 Task: Open Card New Hire Orientation in Board Content Marketing Infographic Strategy and Execution to Workspace Credit Analysis and add a team member Softage.1@softage.net, a label Green, a checklist Training and Development, an attachment from your computer, a color Green and finally, add a card description 'Plan and execute company team-building retreat with a focus on personal growth and development' and a comment 'This task requires us to be proactive in identifying potential opportunities for improvement and growth.'. Add a start date 'Jan 09, 1900' with a due date 'Jan 16, 1900'
Action: Mouse moved to (133, 56)
Screenshot: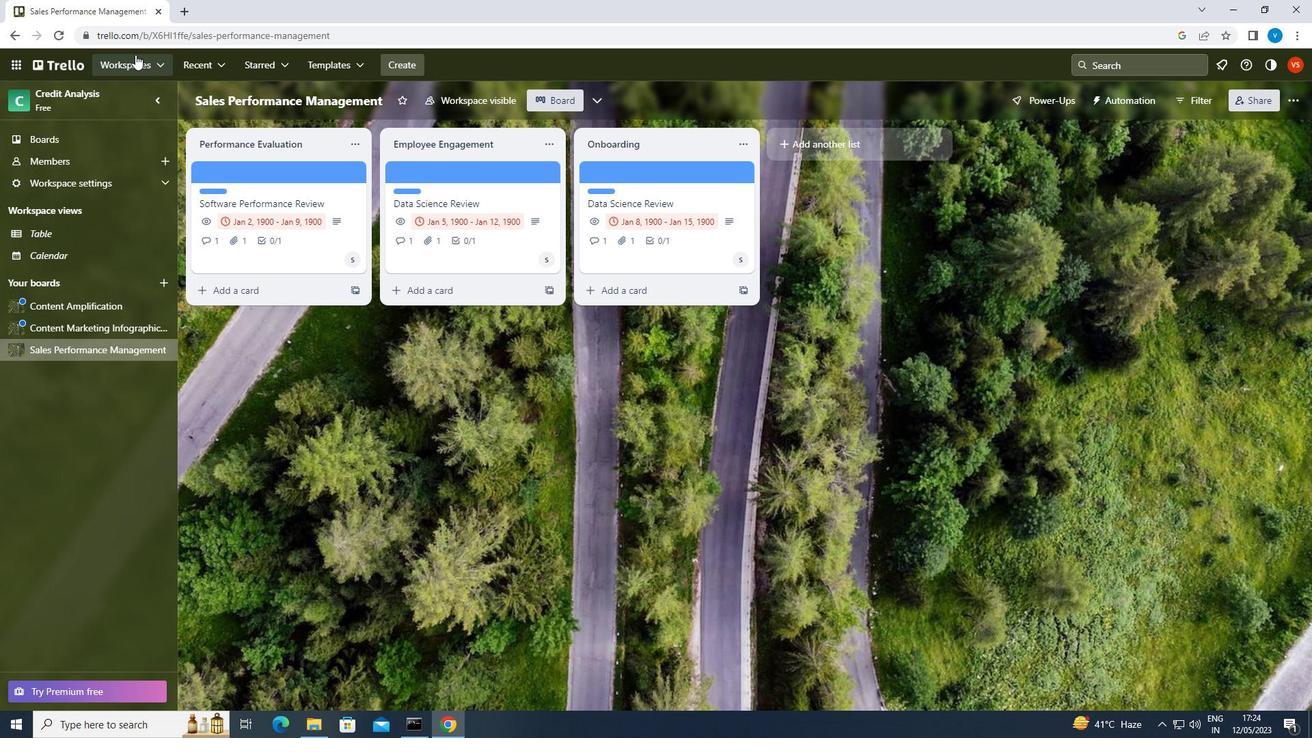 
Action: Mouse pressed left at (133, 56)
Screenshot: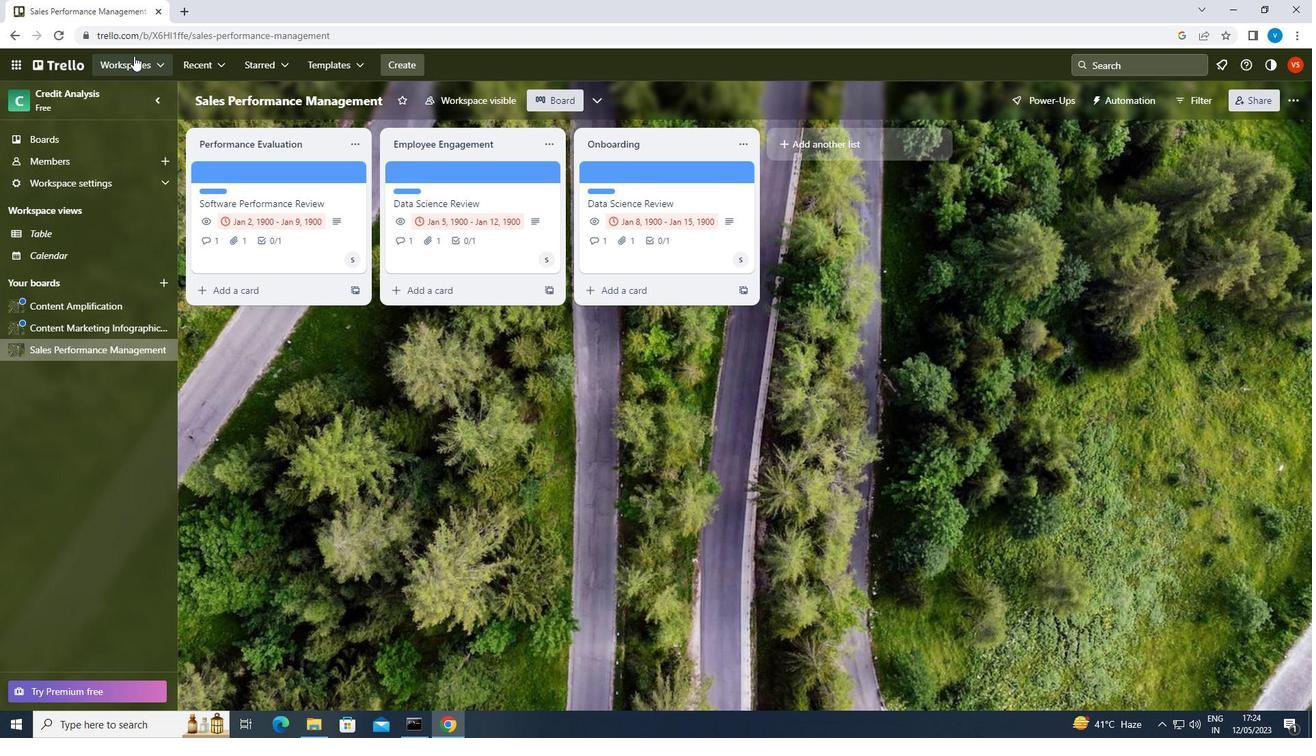 
Action: Mouse moved to (151, 432)
Screenshot: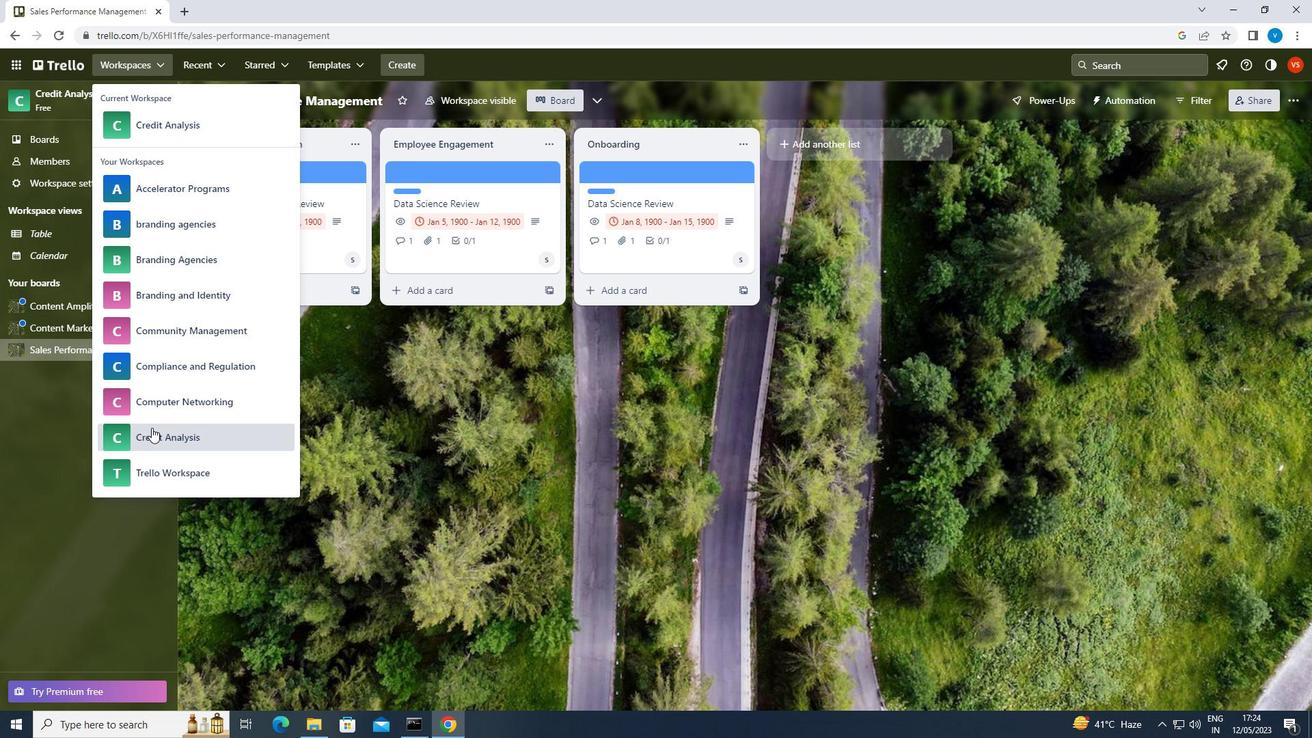 
Action: Mouse pressed left at (151, 432)
Screenshot: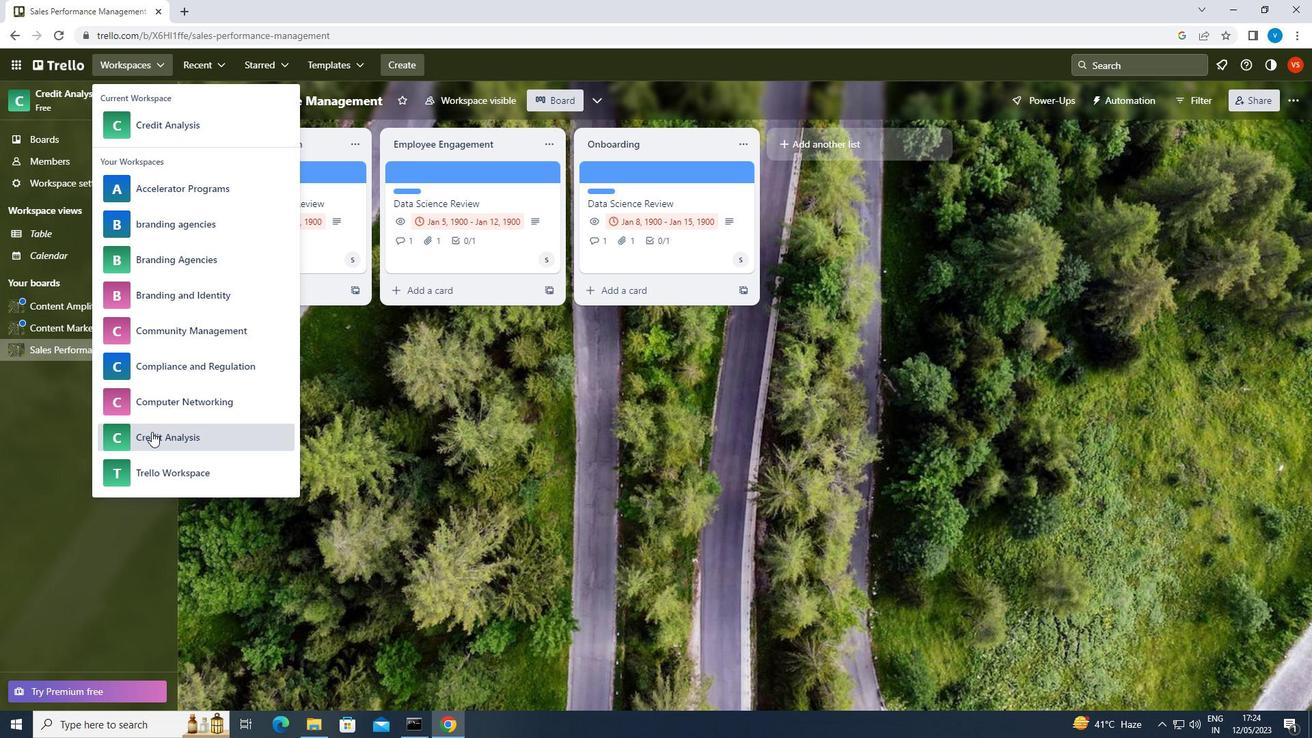 
Action: Mouse moved to (989, 554)
Screenshot: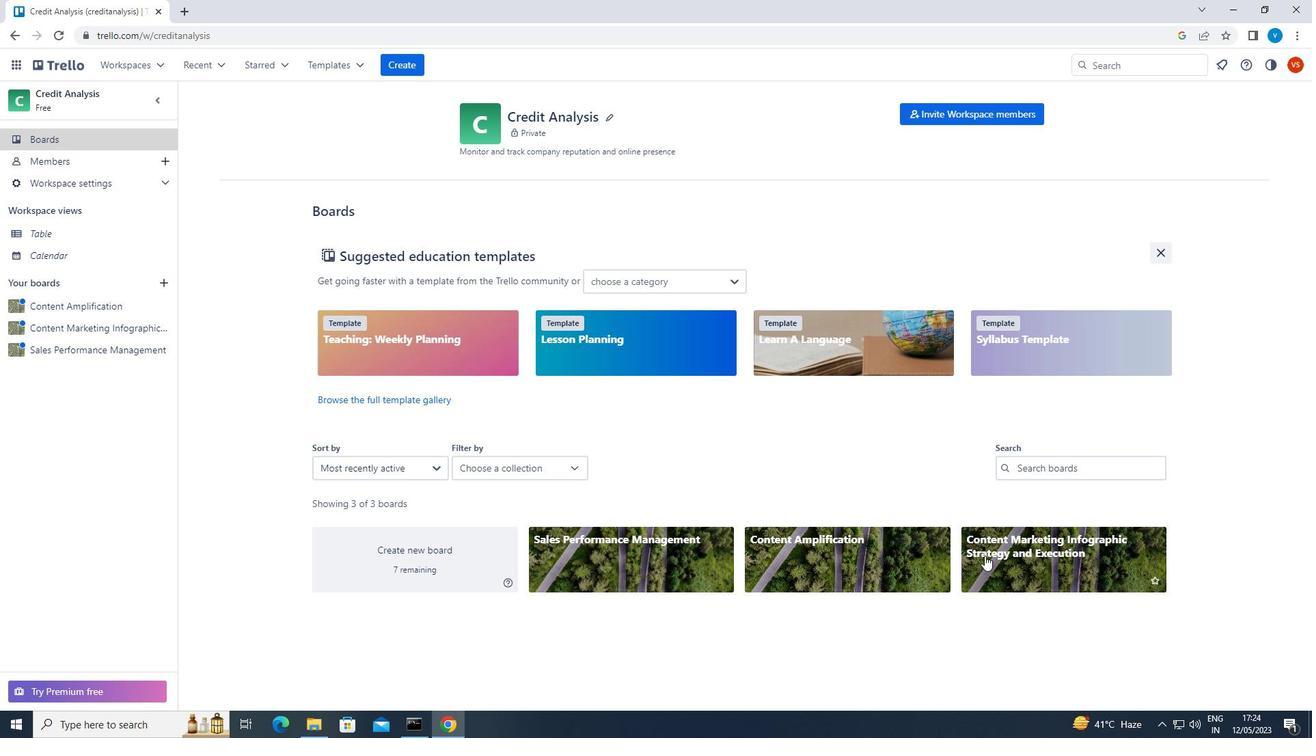 
Action: Mouse pressed left at (989, 554)
Screenshot: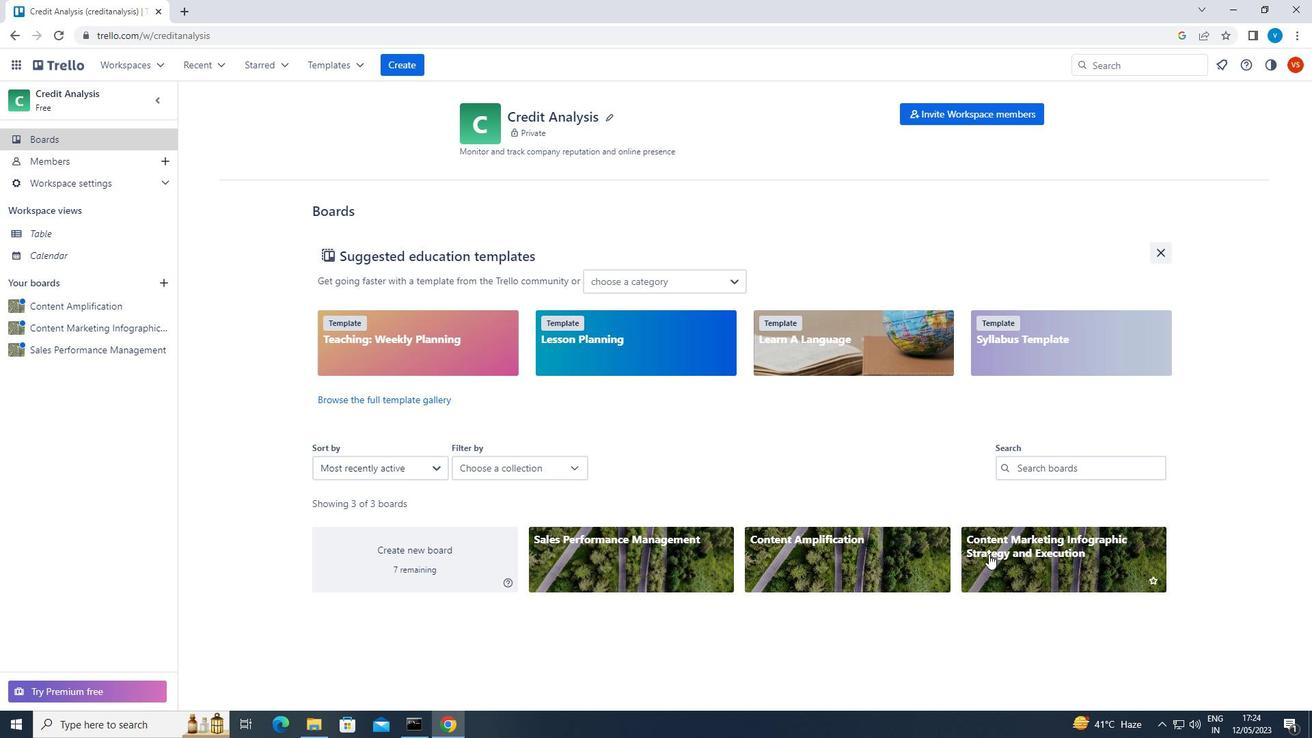 
Action: Mouse moved to (680, 173)
Screenshot: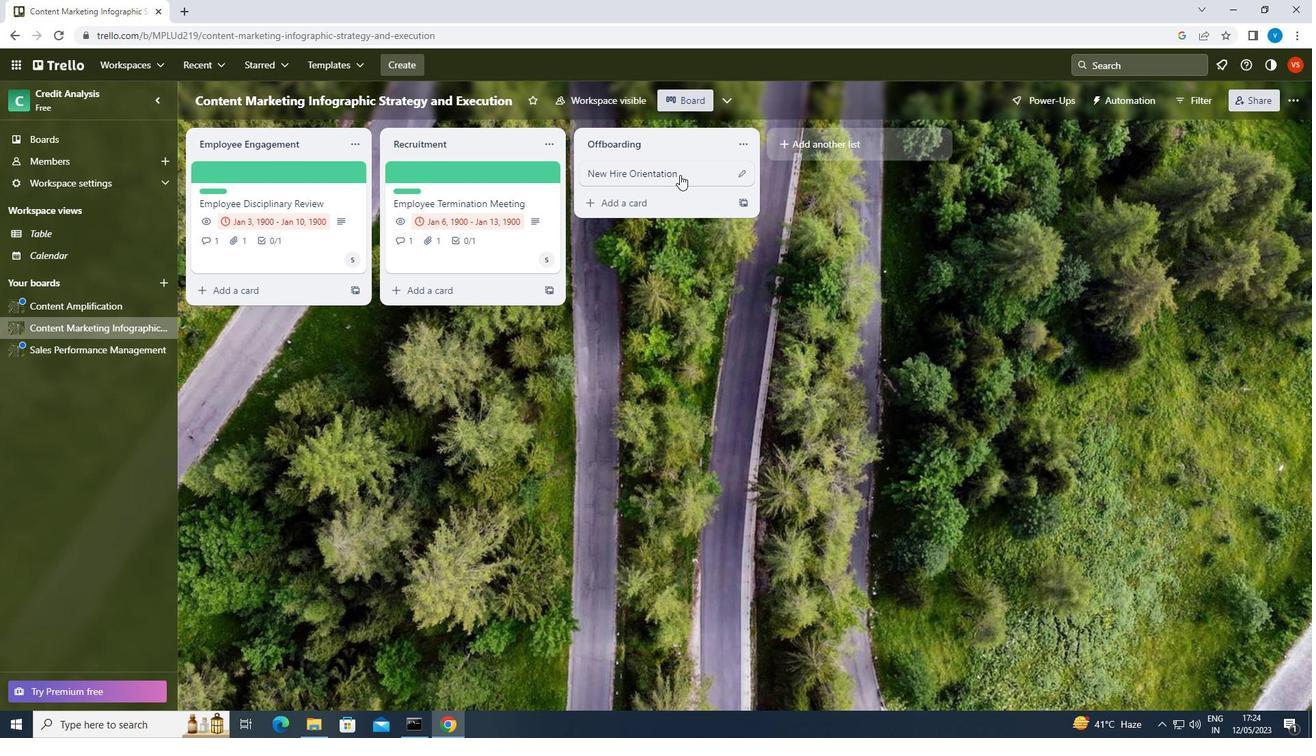 
Action: Mouse pressed left at (680, 173)
Screenshot: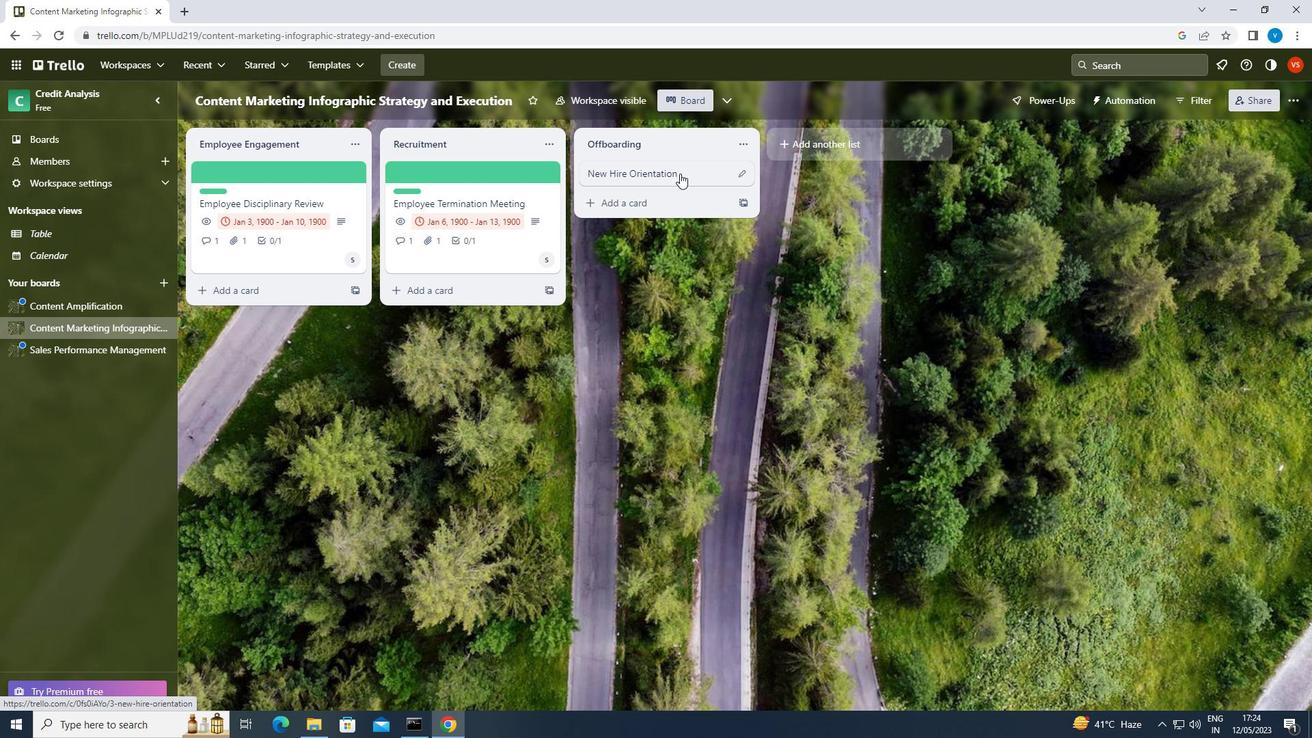 
Action: Mouse moved to (842, 213)
Screenshot: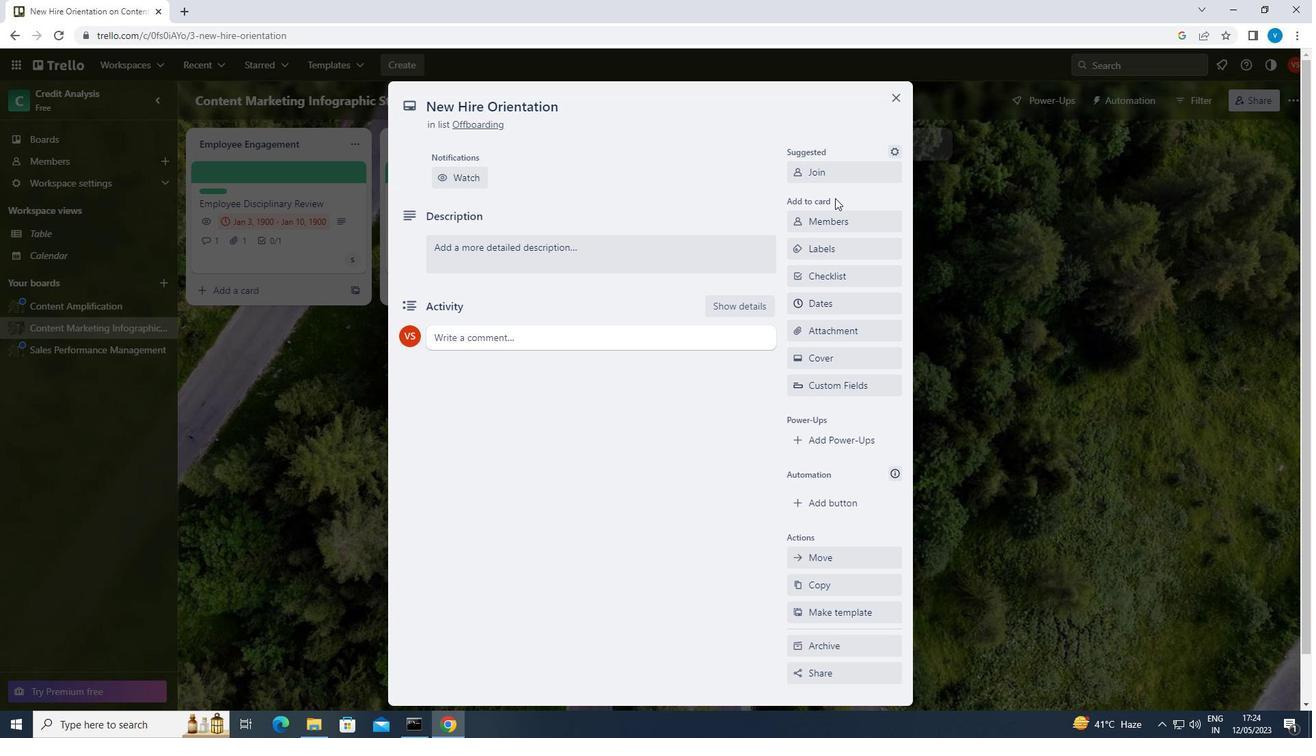 
Action: Mouse pressed left at (842, 213)
Screenshot: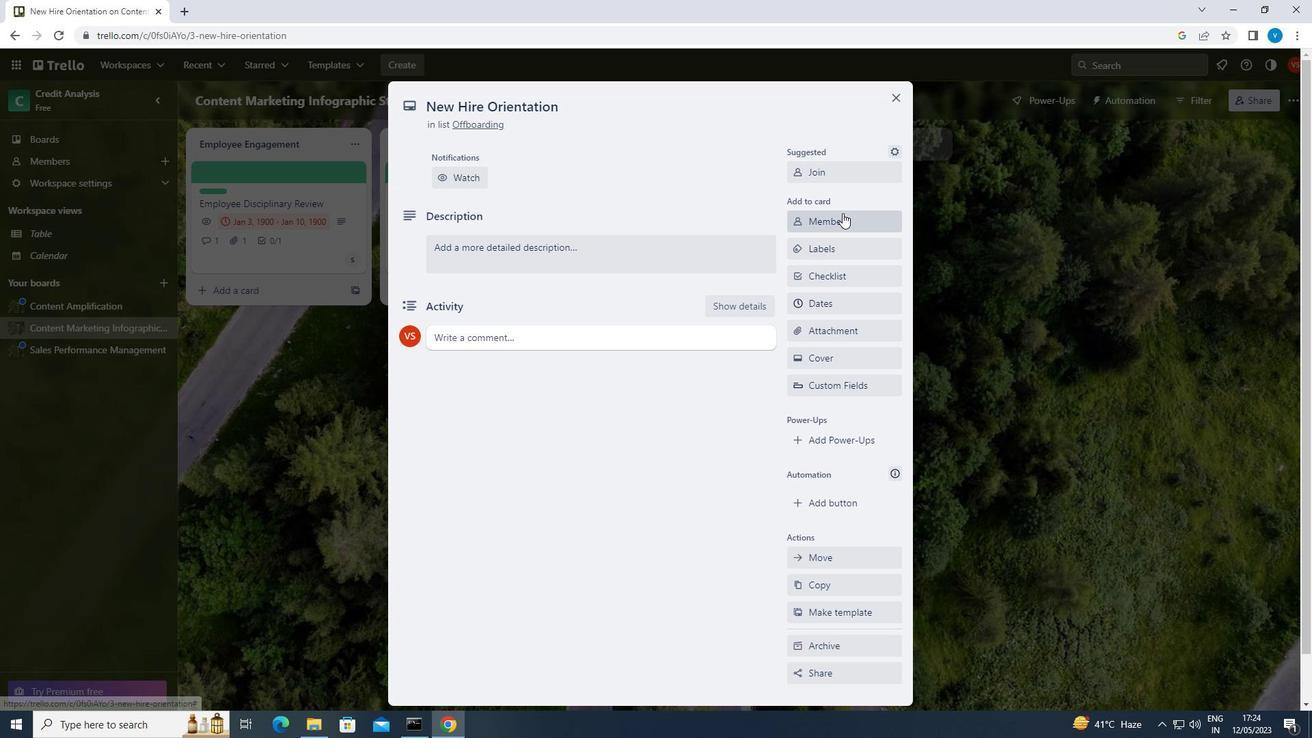 
Action: Mouse moved to (835, 269)
Screenshot: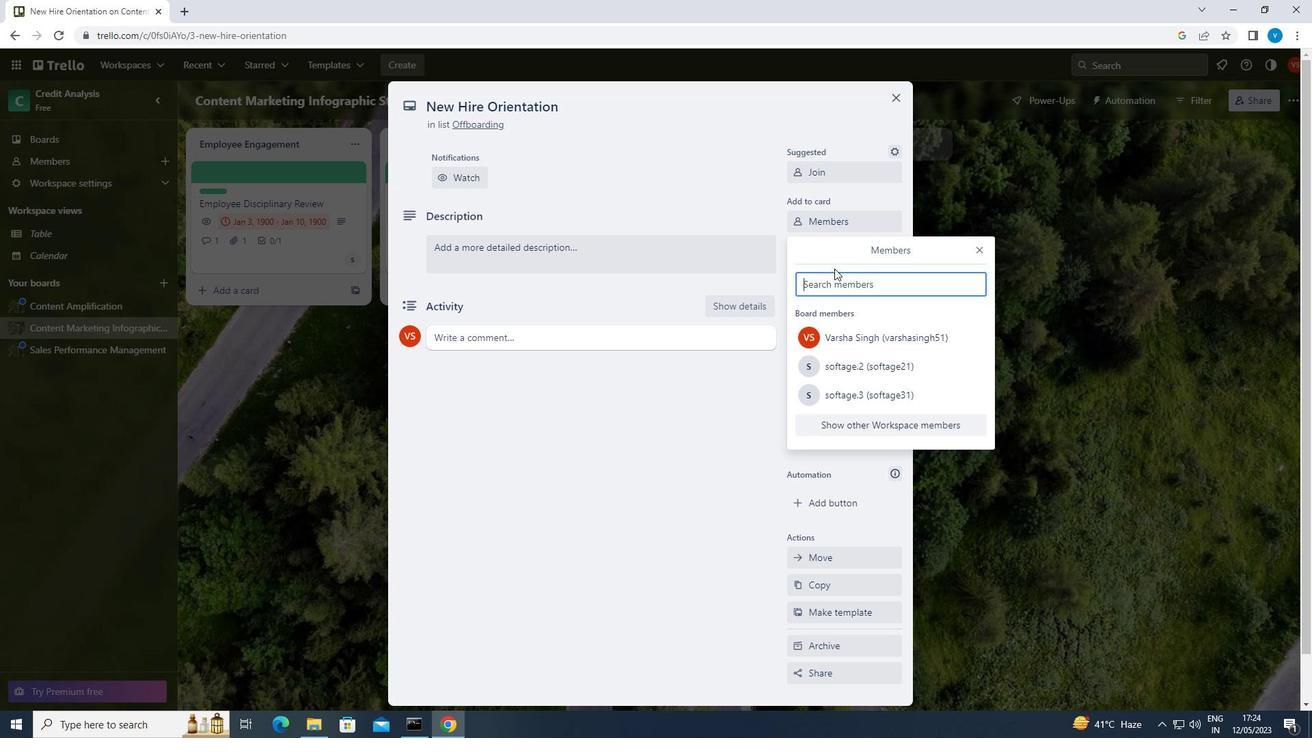 
Action: Key pressed <Key.shift>SOFTAGE.1<Key.shift>@SOFTAGE.NET
Screenshot: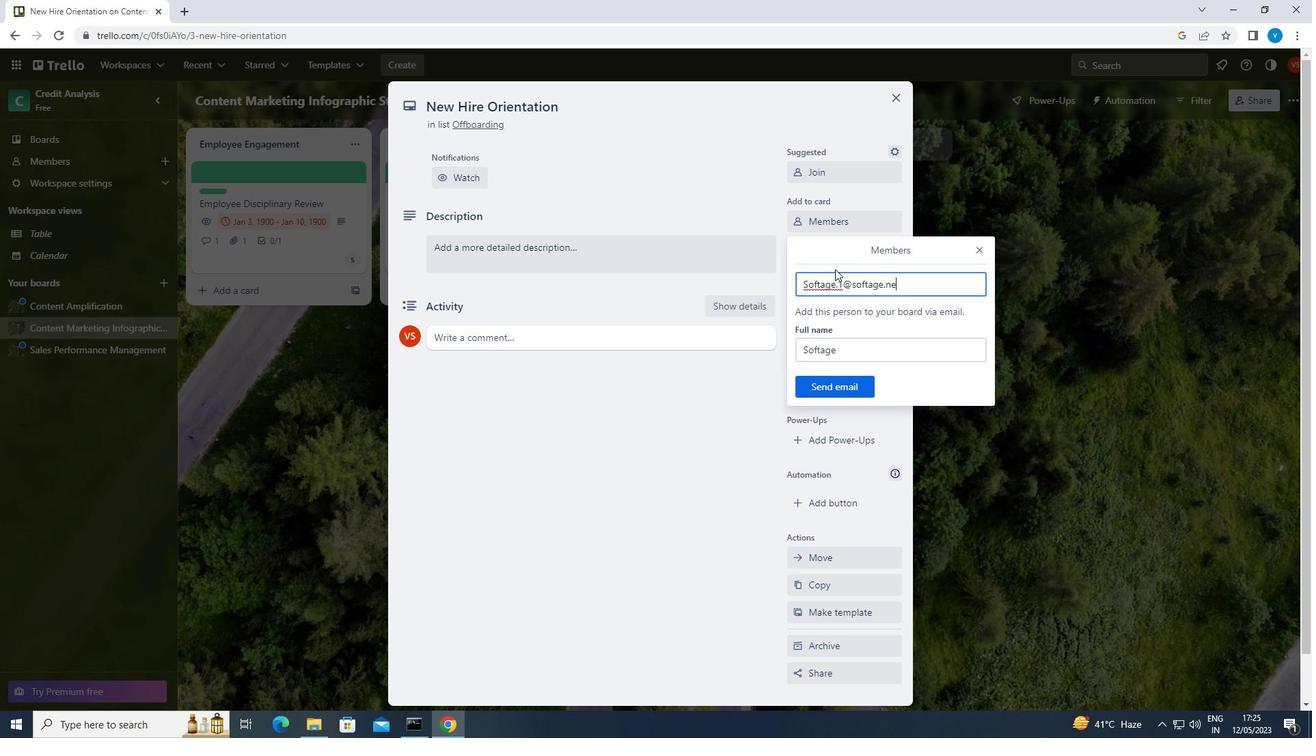 
Action: Mouse moved to (848, 384)
Screenshot: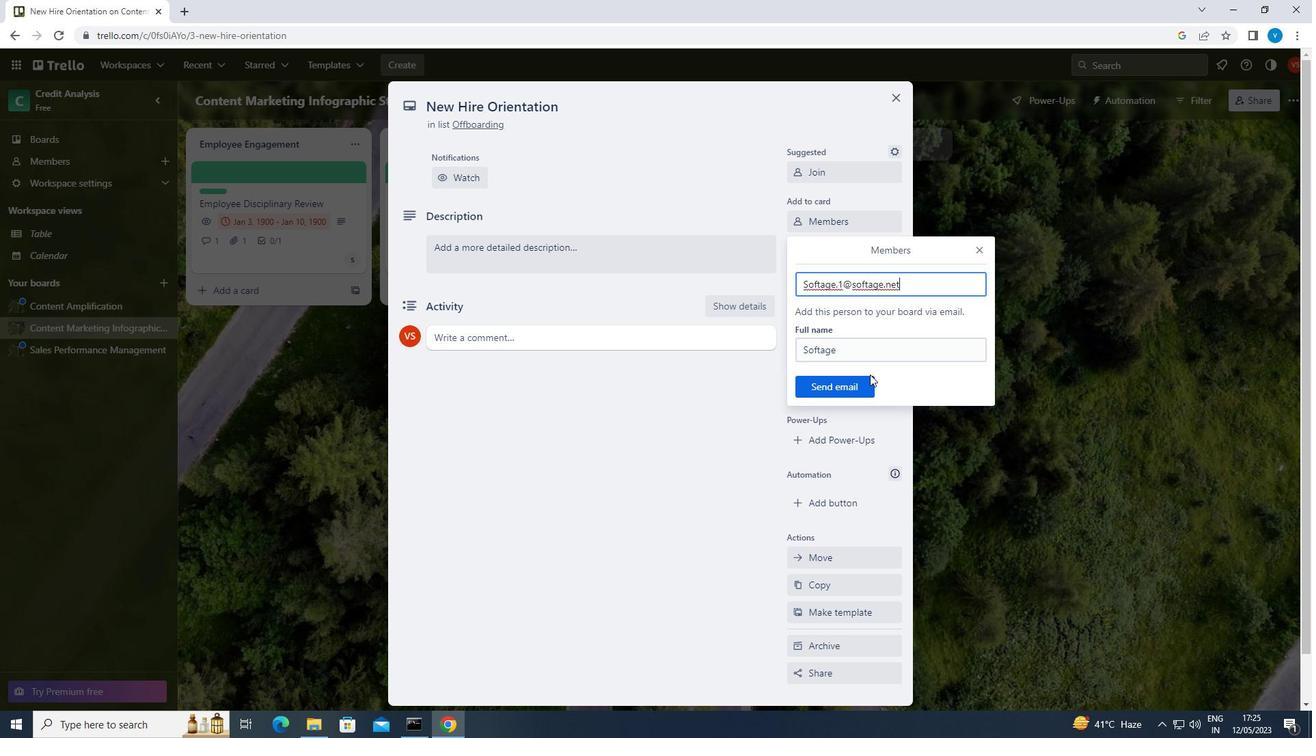 
Action: Mouse pressed left at (848, 384)
Screenshot: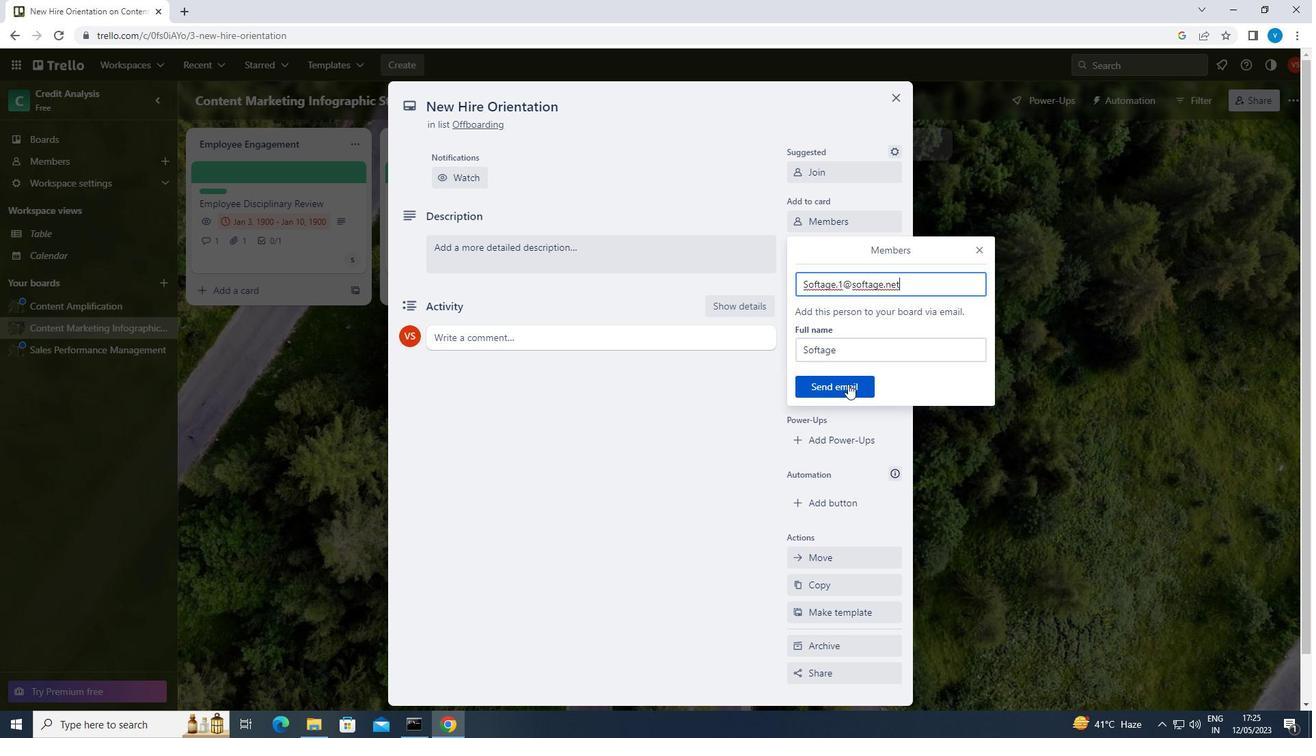 
Action: Mouse moved to (852, 240)
Screenshot: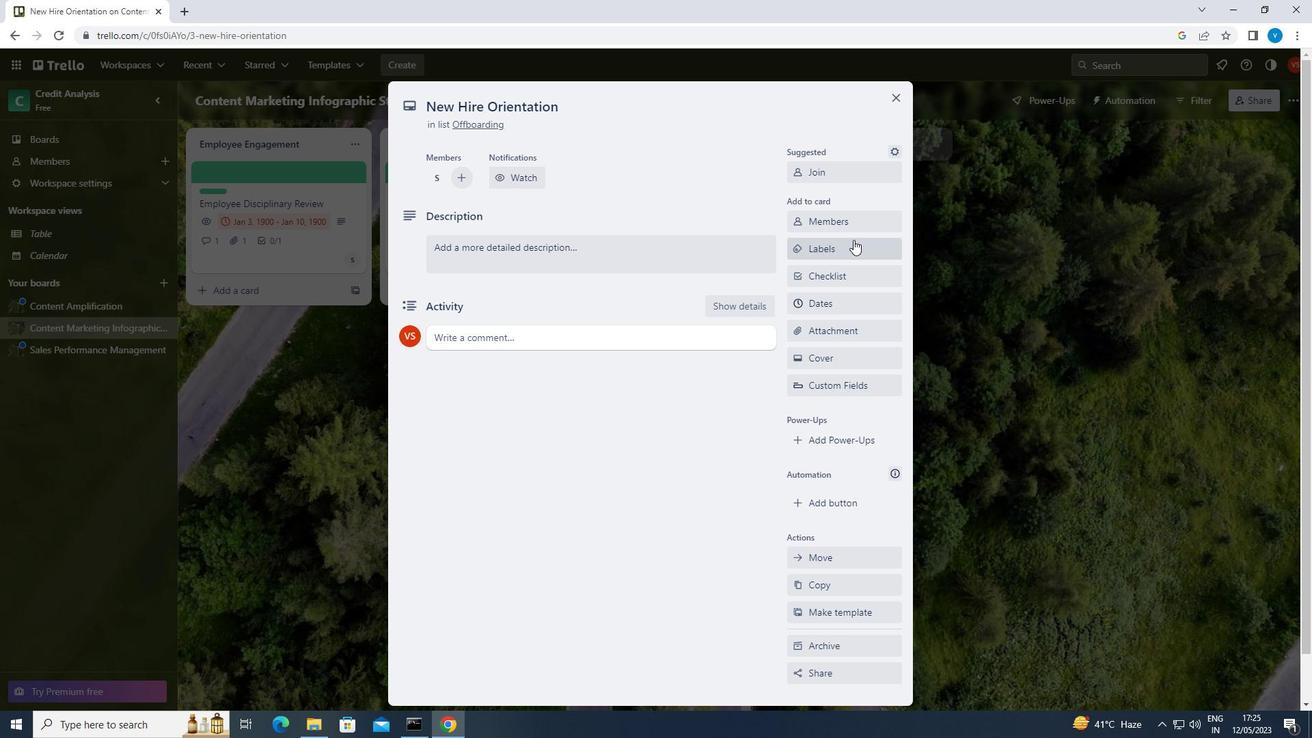 
Action: Mouse pressed left at (852, 240)
Screenshot: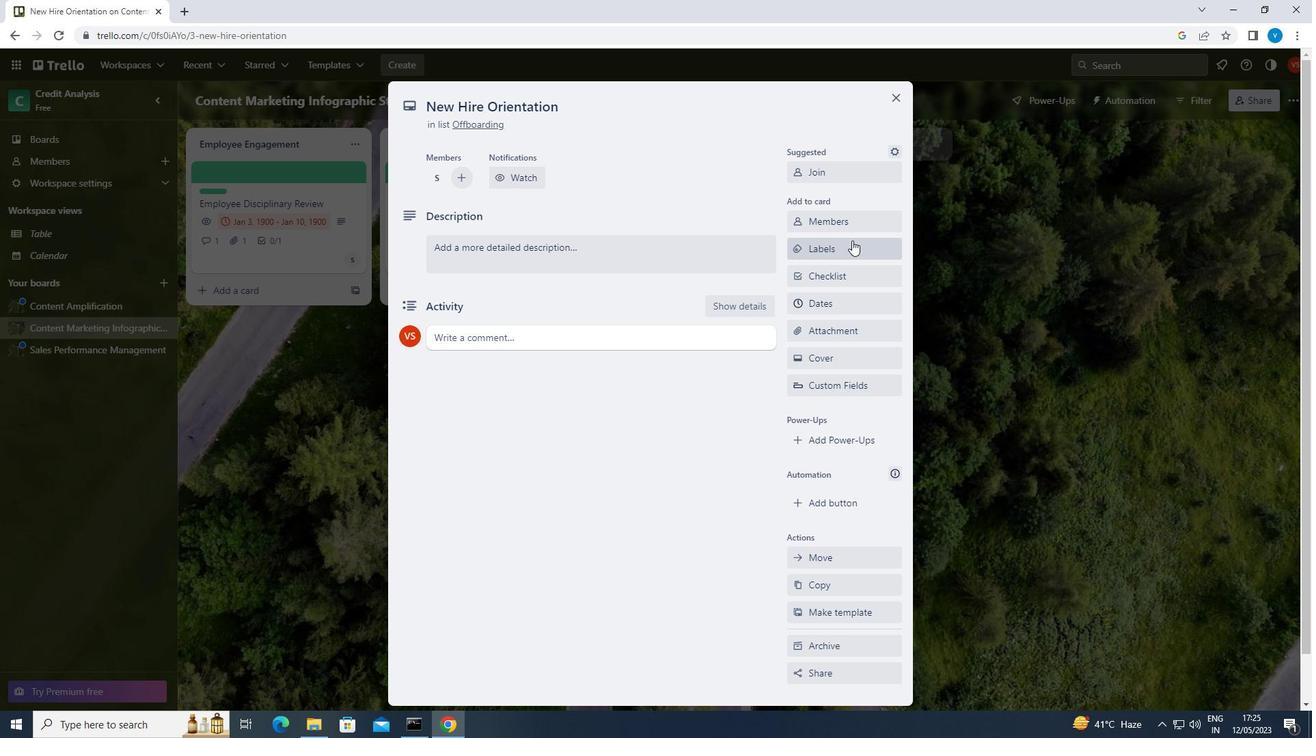 
Action: Mouse moved to (860, 358)
Screenshot: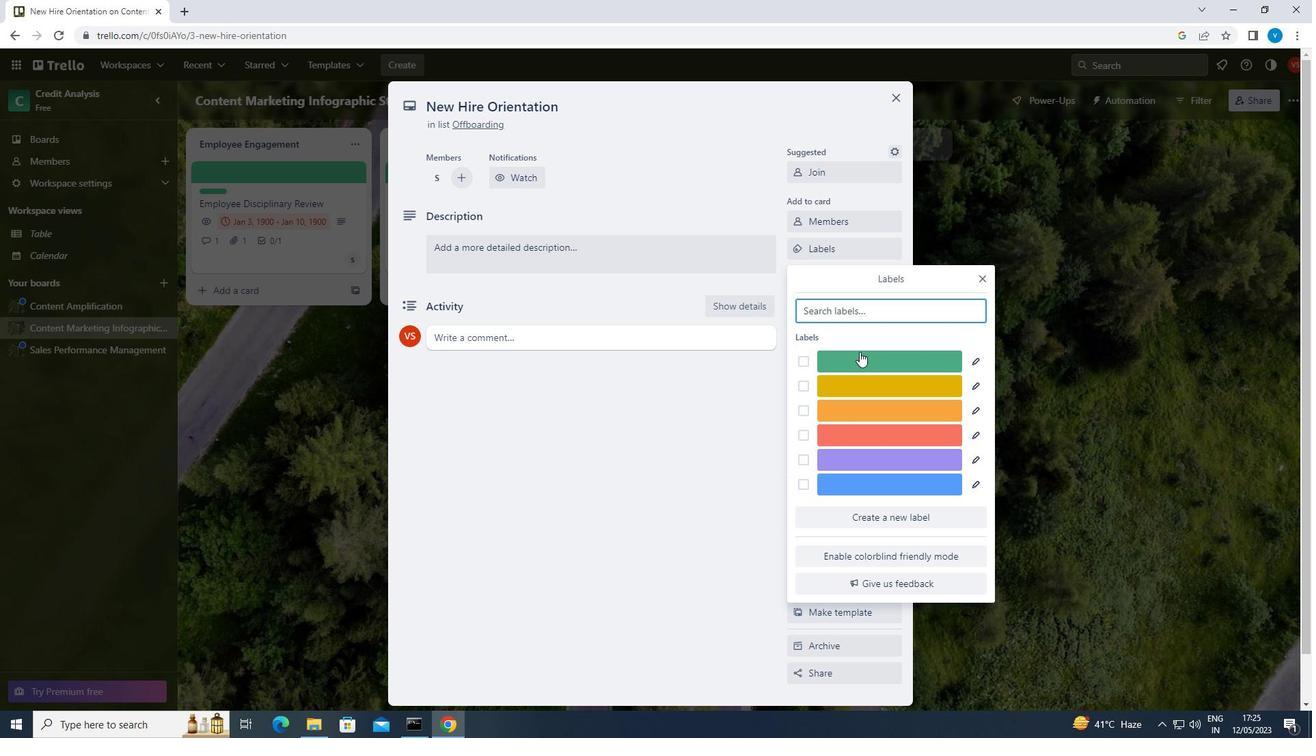 
Action: Mouse pressed left at (860, 358)
Screenshot: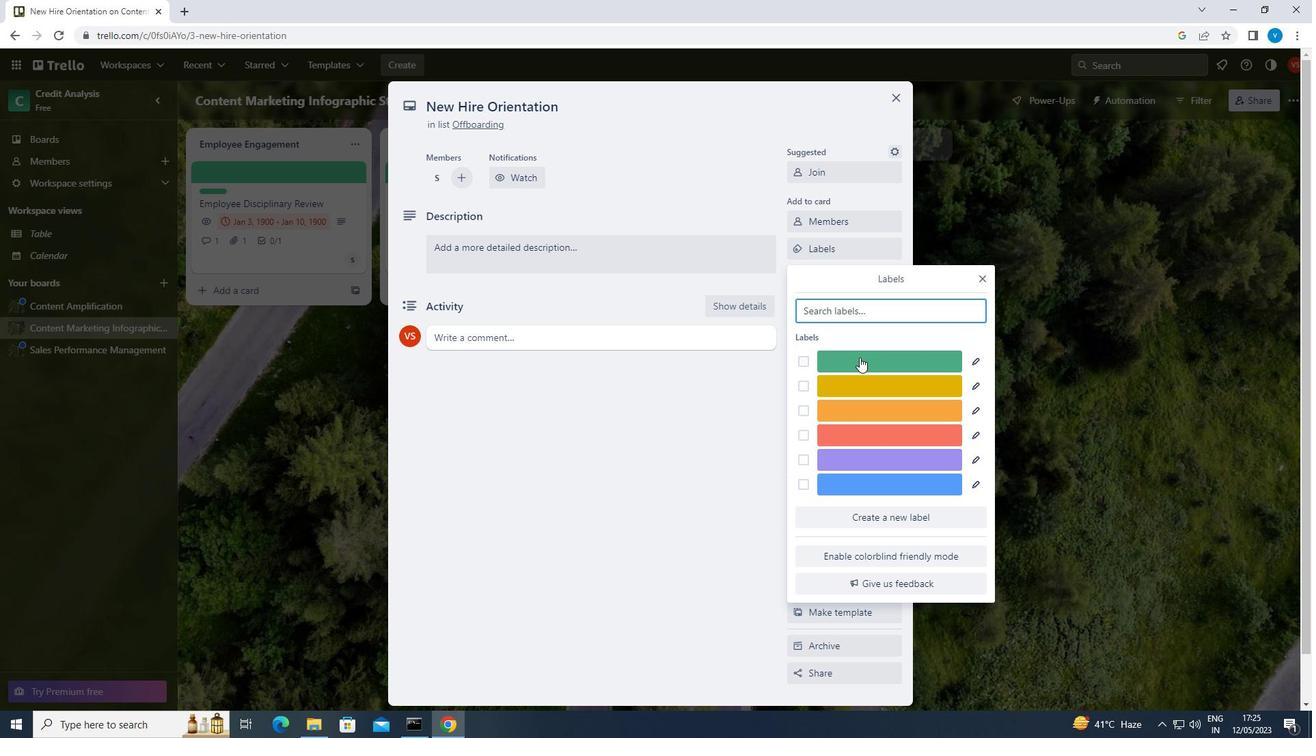 
Action: Mouse moved to (983, 276)
Screenshot: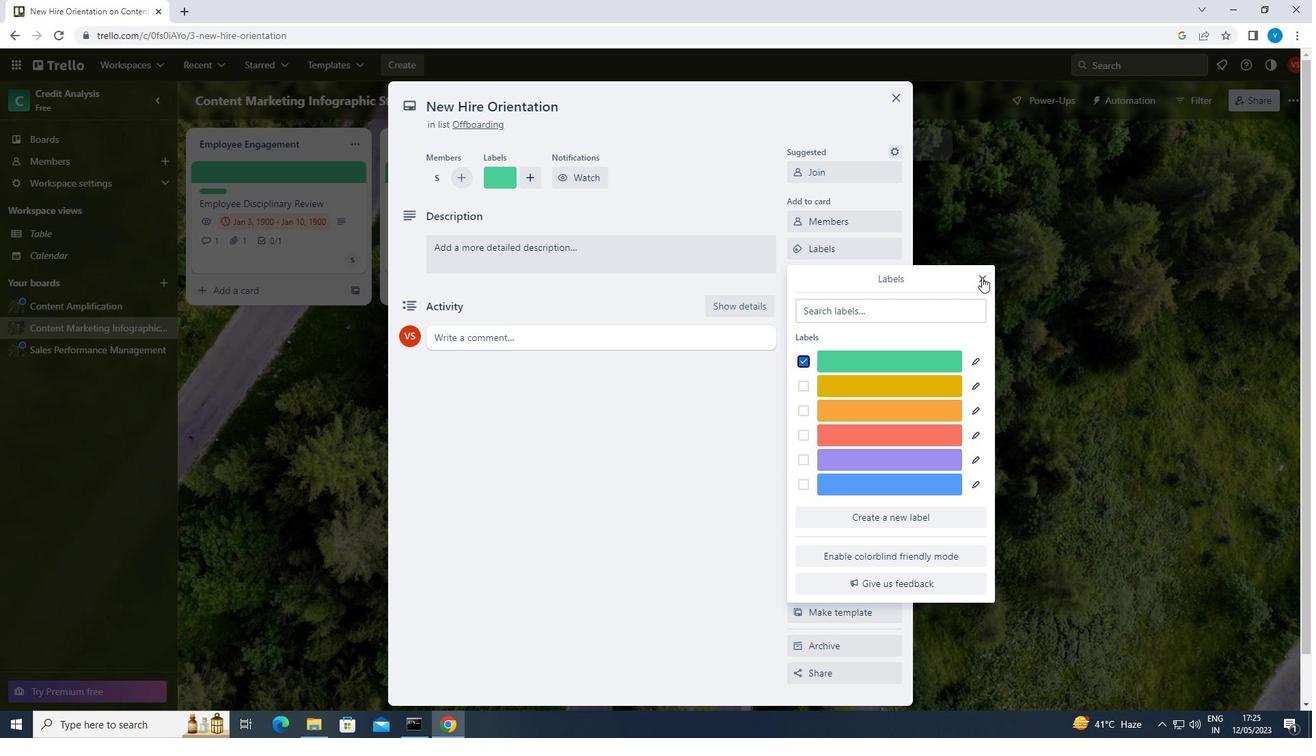 
Action: Mouse pressed left at (983, 276)
Screenshot: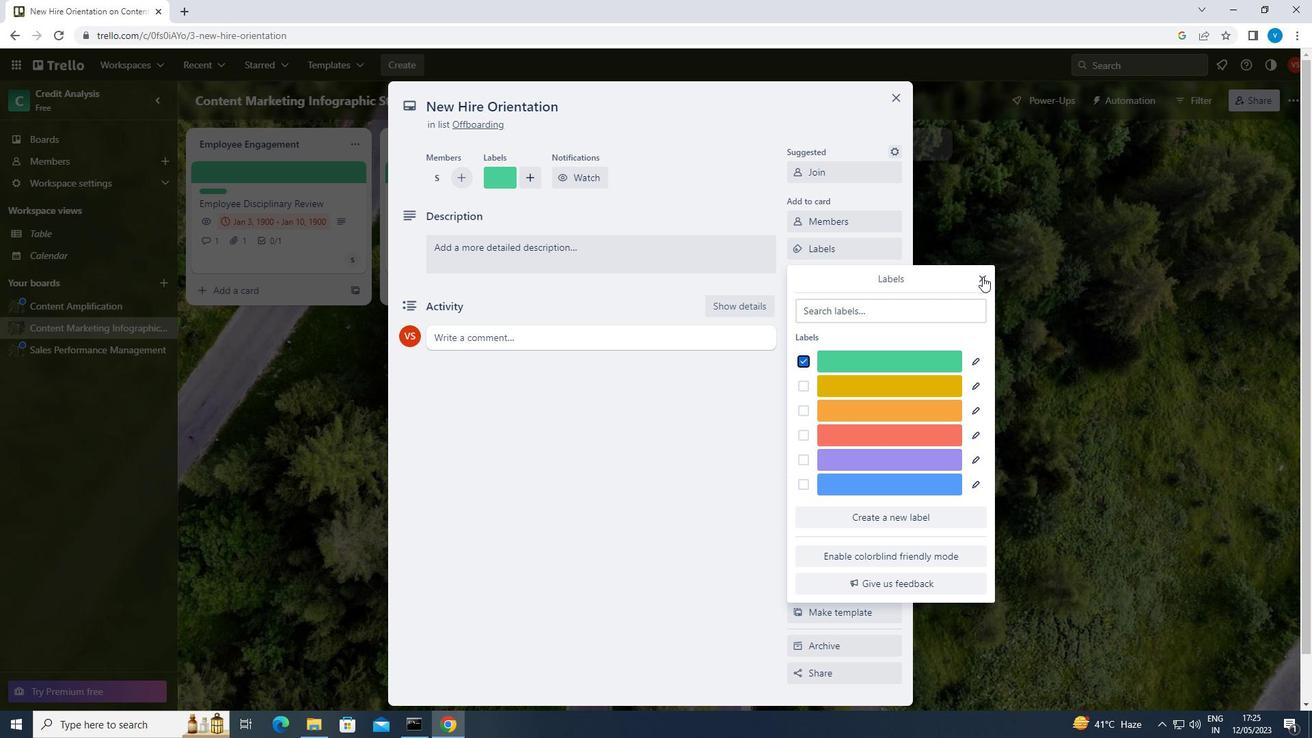 
Action: Mouse moved to (872, 278)
Screenshot: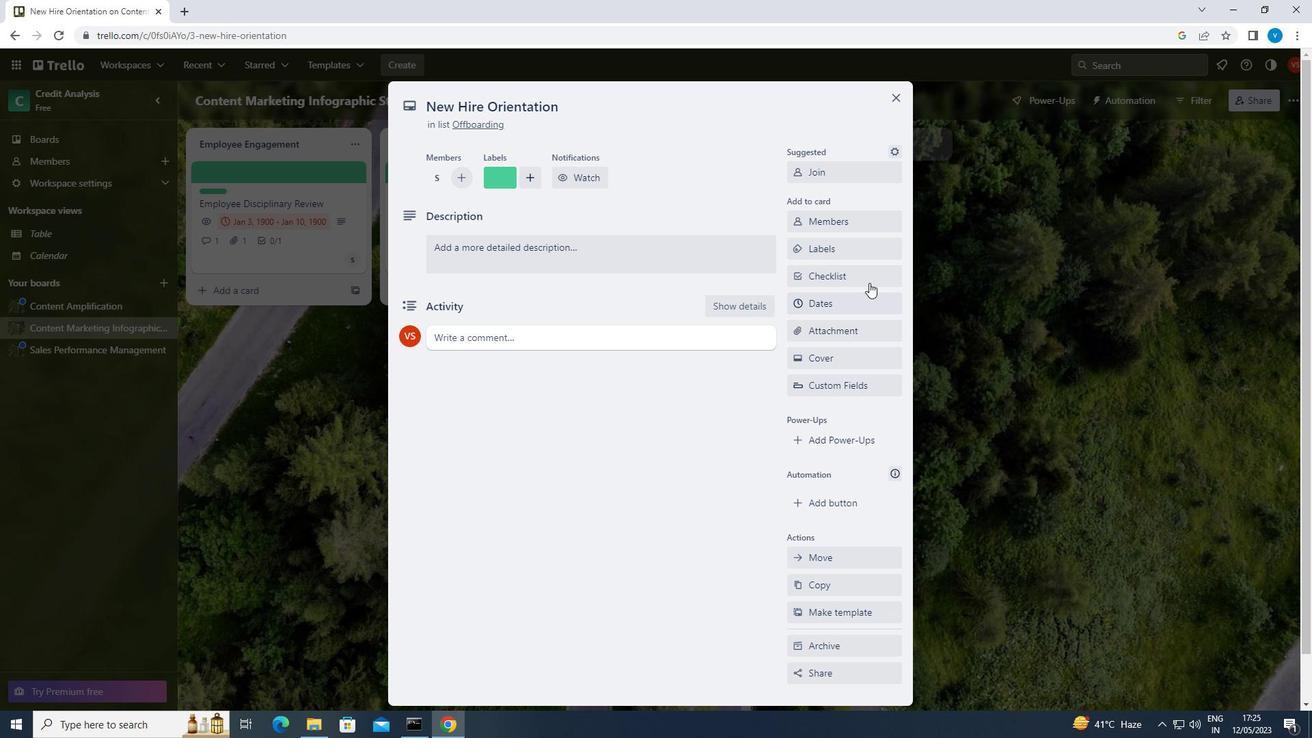 
Action: Mouse pressed left at (872, 278)
Screenshot: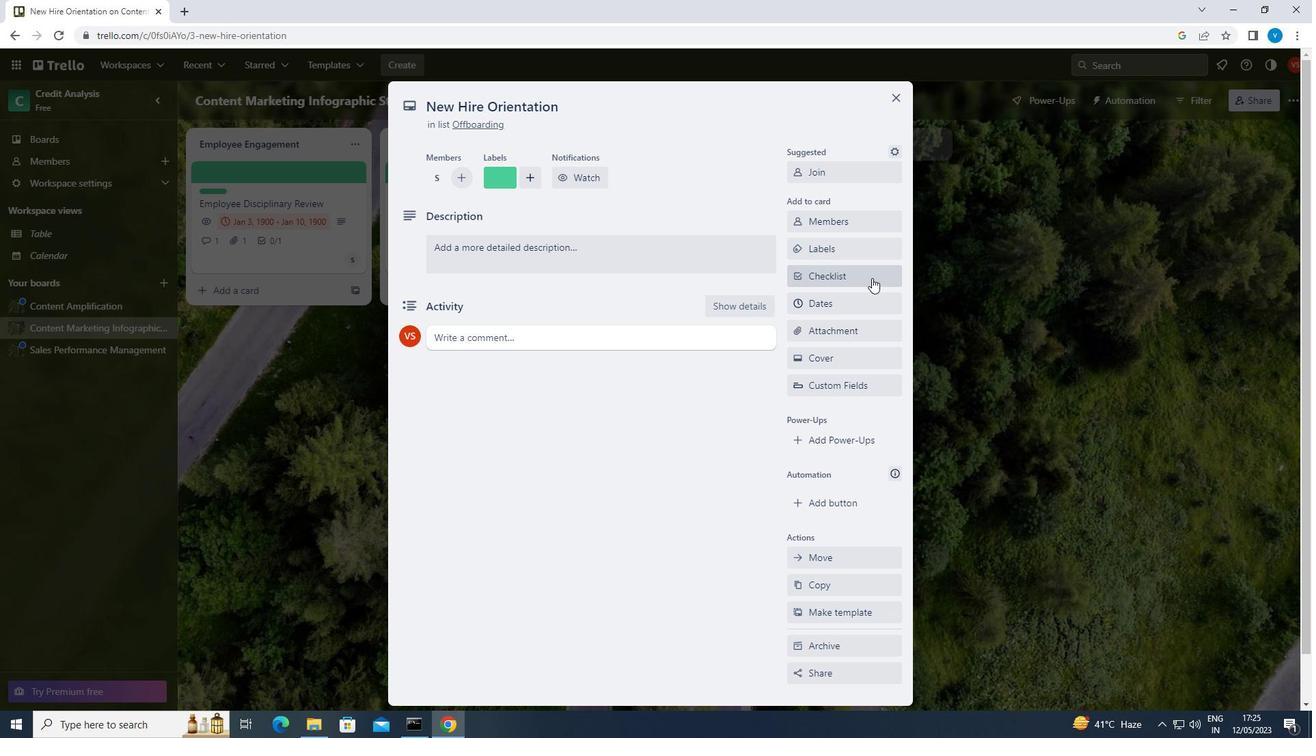 
Action: Mouse moved to (820, 423)
Screenshot: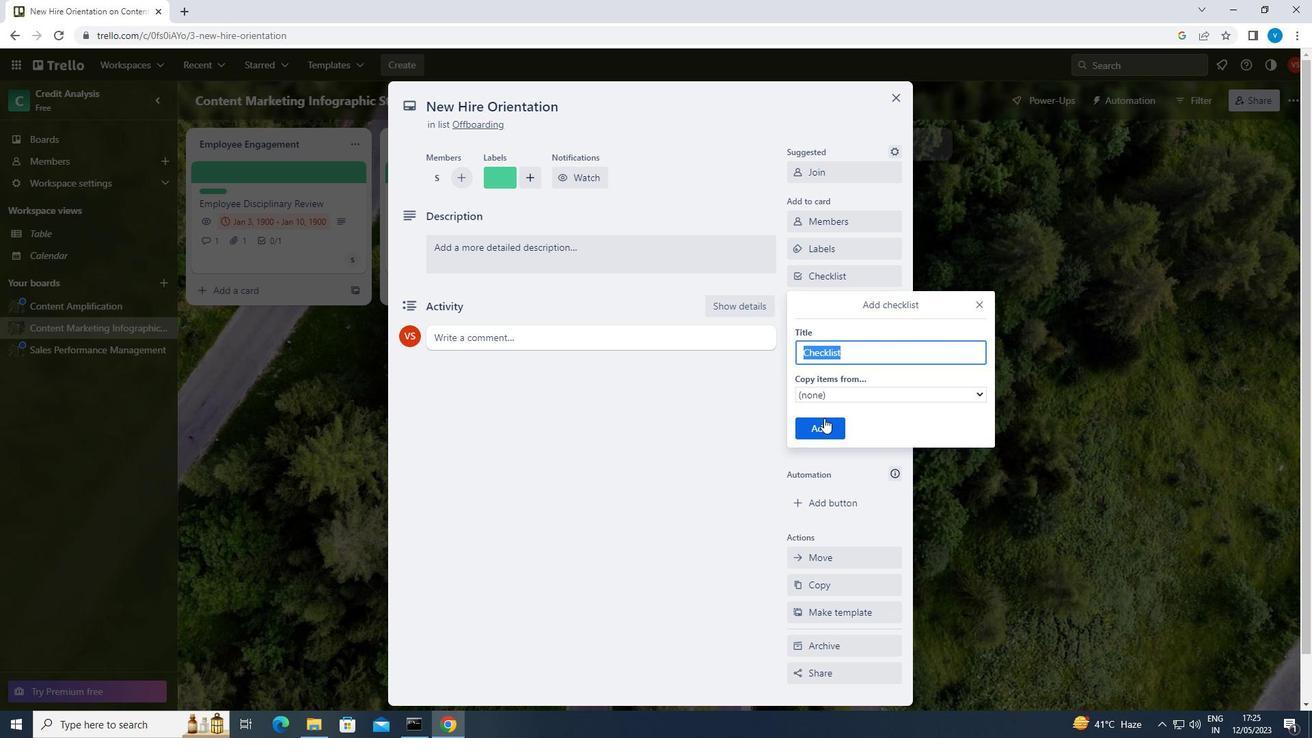 
Action: Mouse pressed left at (820, 423)
Screenshot: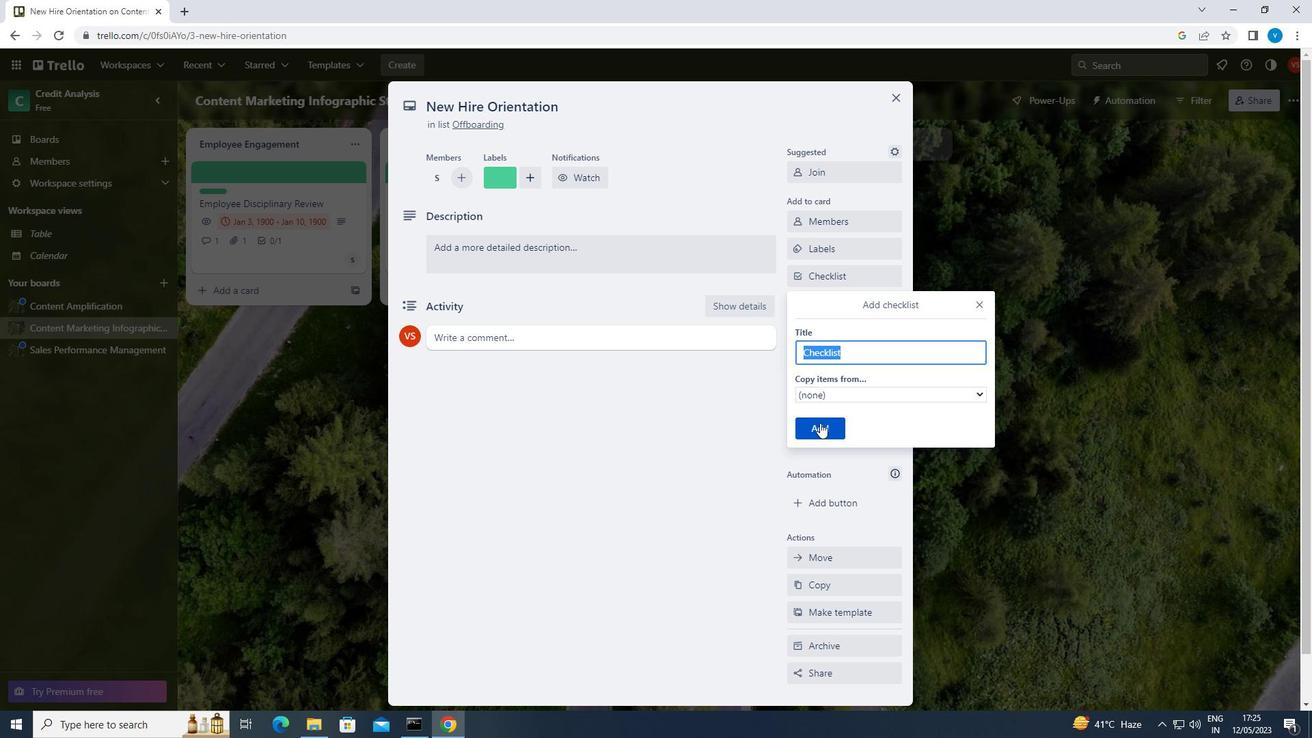 
Action: Mouse moved to (614, 349)
Screenshot: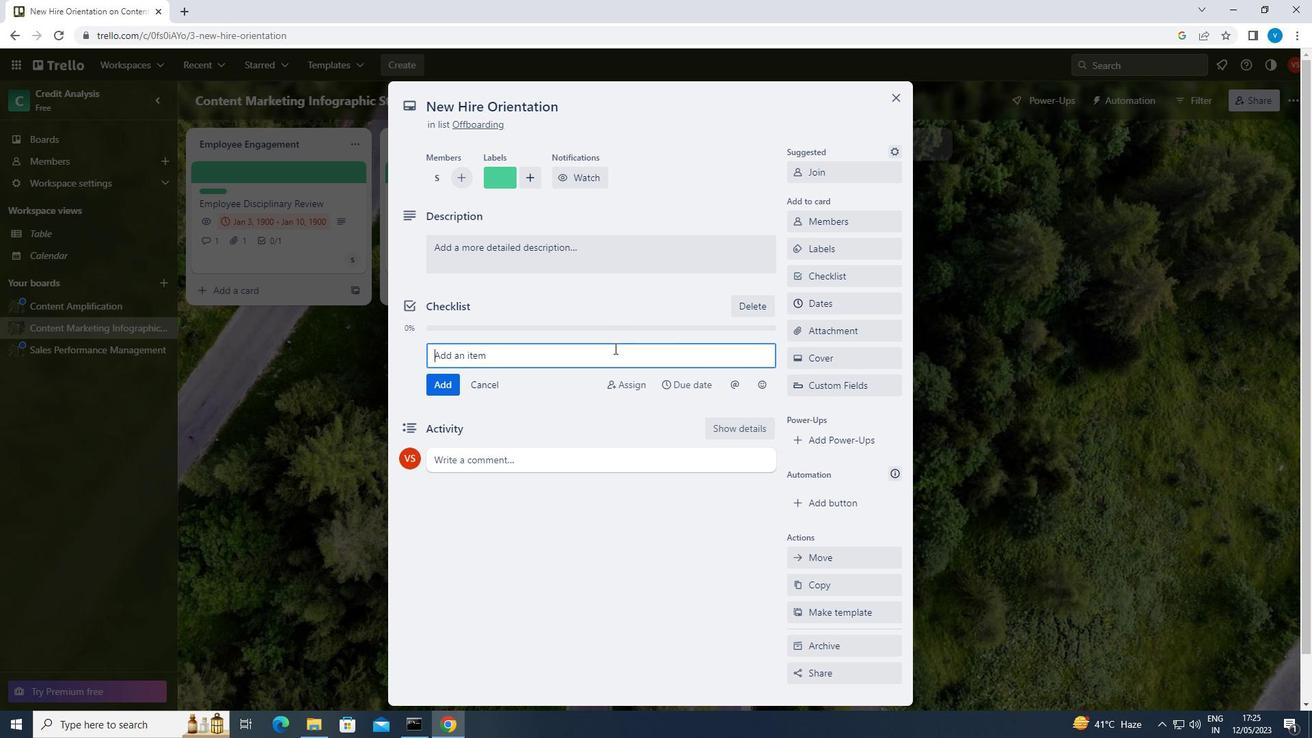 
Action: Mouse pressed left at (614, 349)
Screenshot: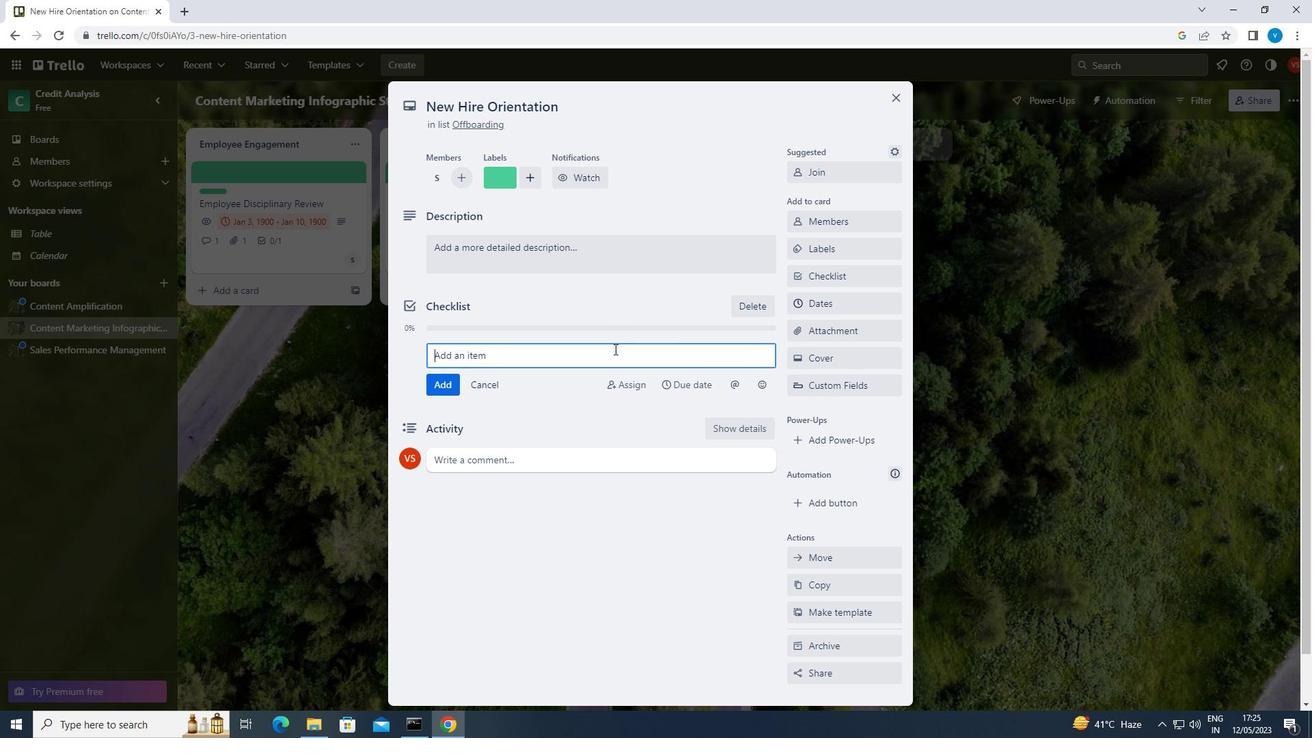 
Action: Mouse moved to (615, 345)
Screenshot: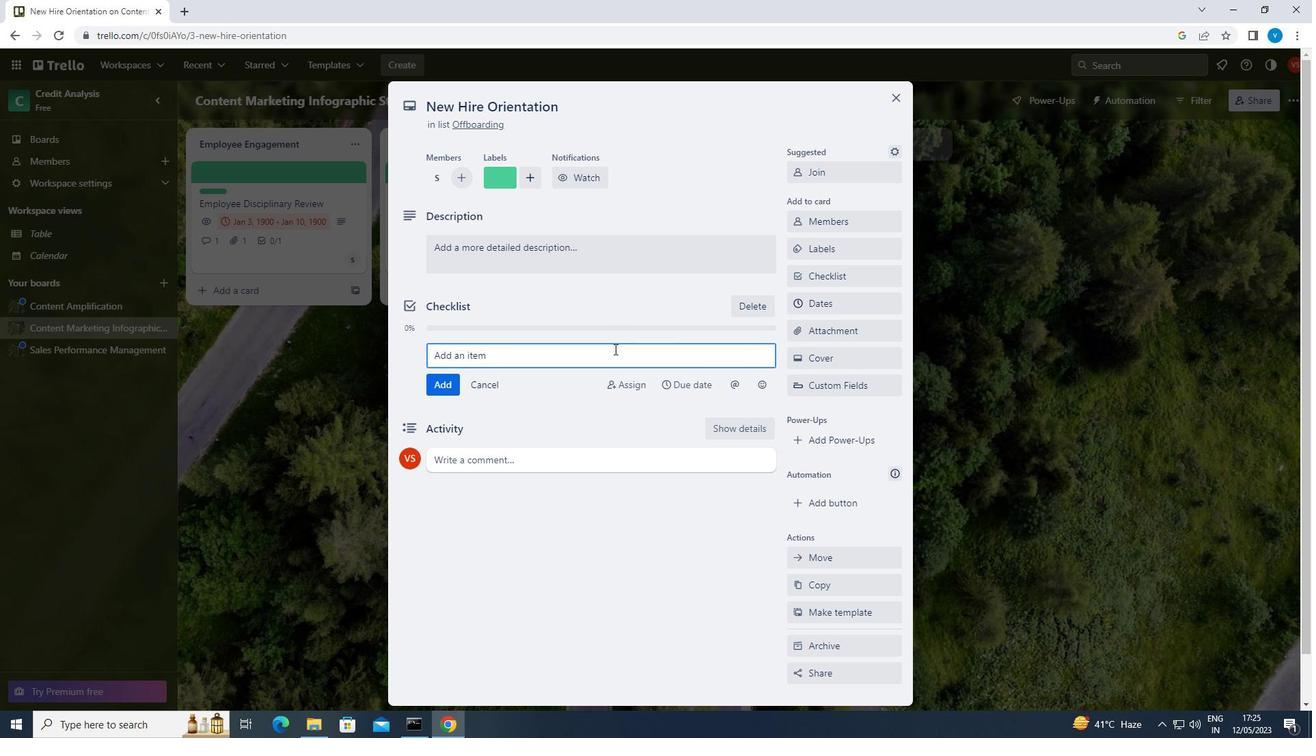 
Action: Key pressed <Key.shift>TRAINING<Key.space>AND<Key.space><Key.shift>DEVELOPMENT
Screenshot: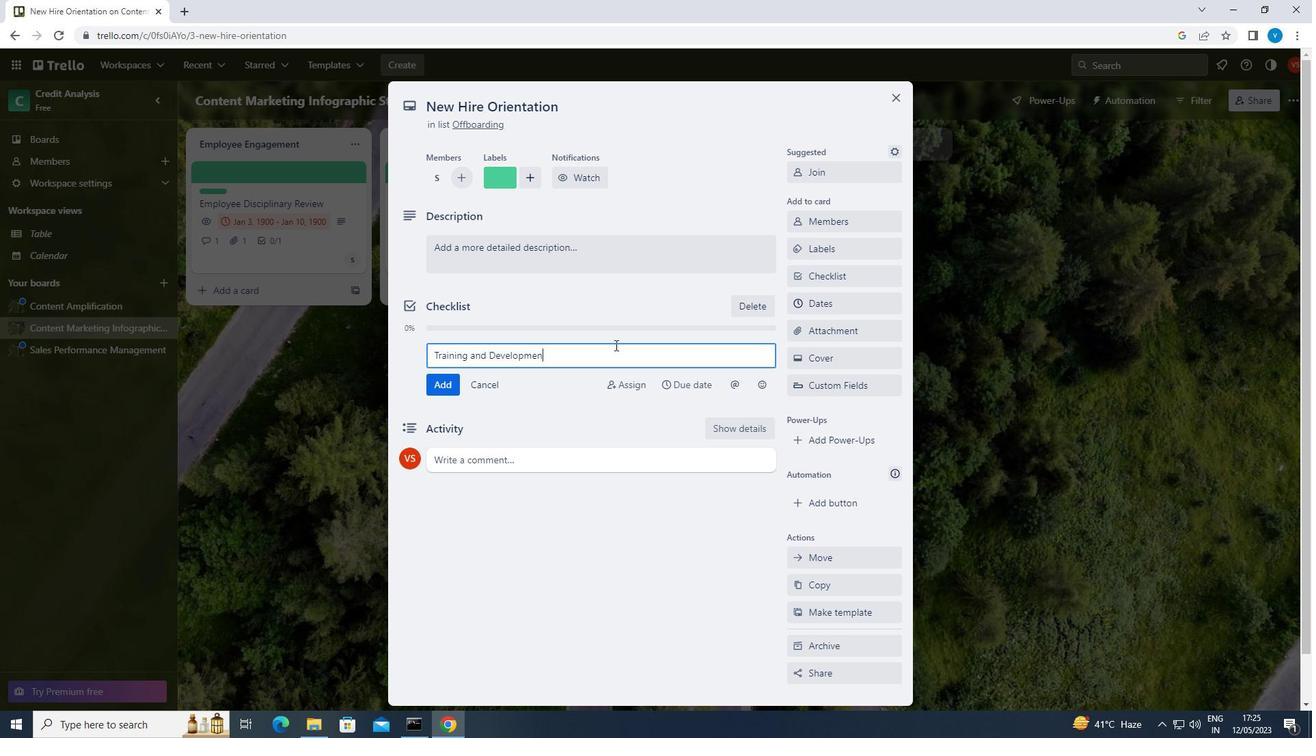 
Action: Mouse moved to (429, 382)
Screenshot: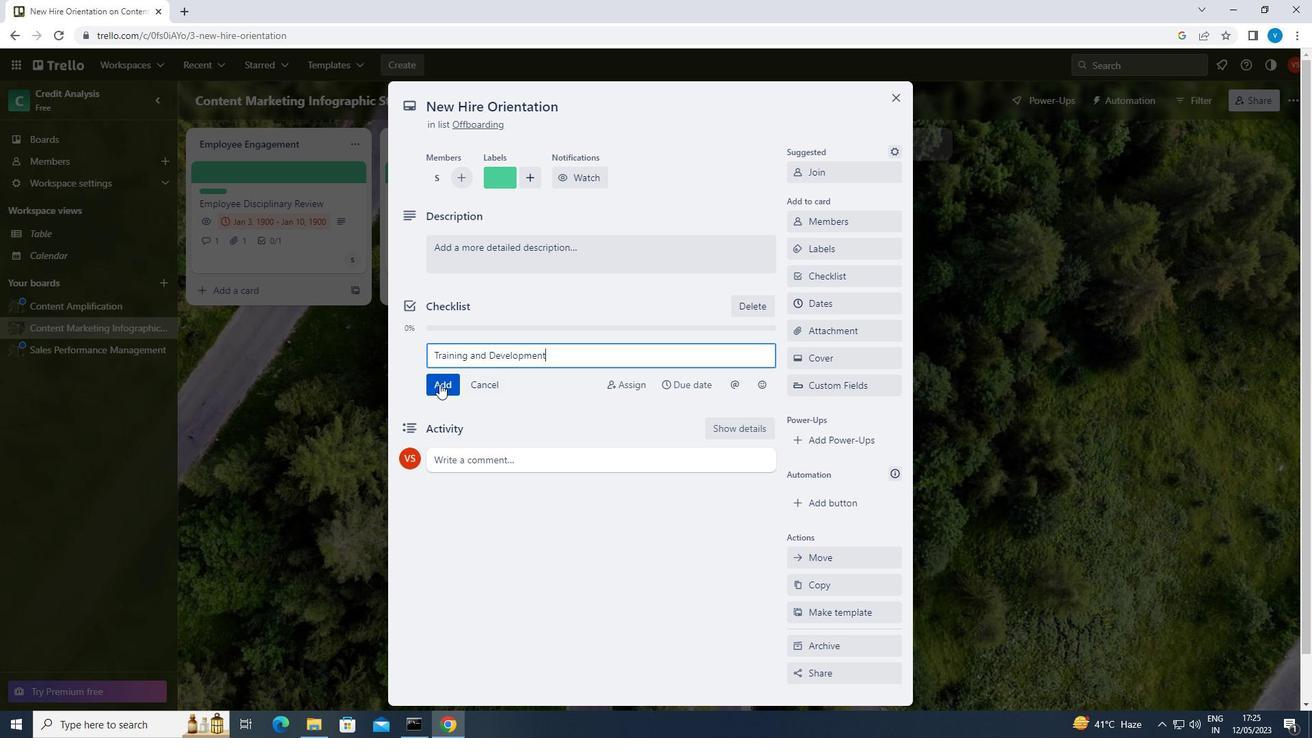 
Action: Mouse pressed left at (429, 382)
Screenshot: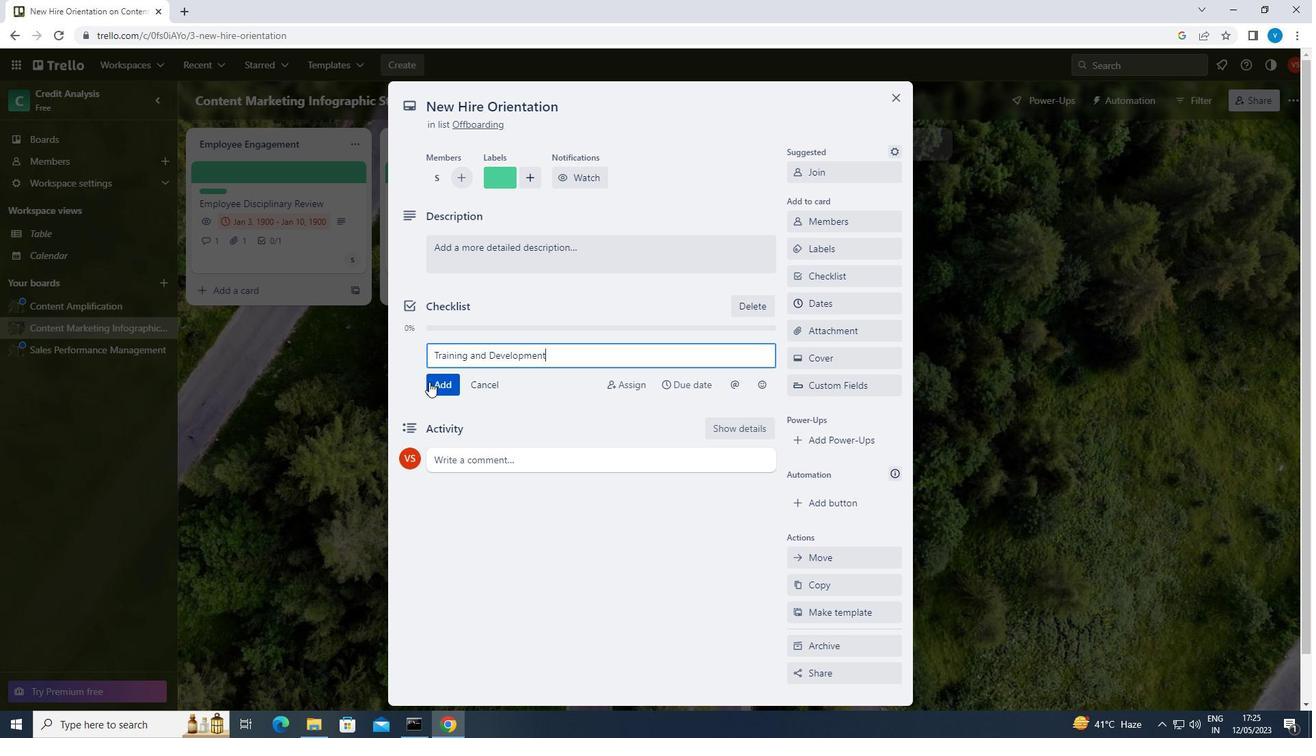 
Action: Mouse moved to (870, 332)
Screenshot: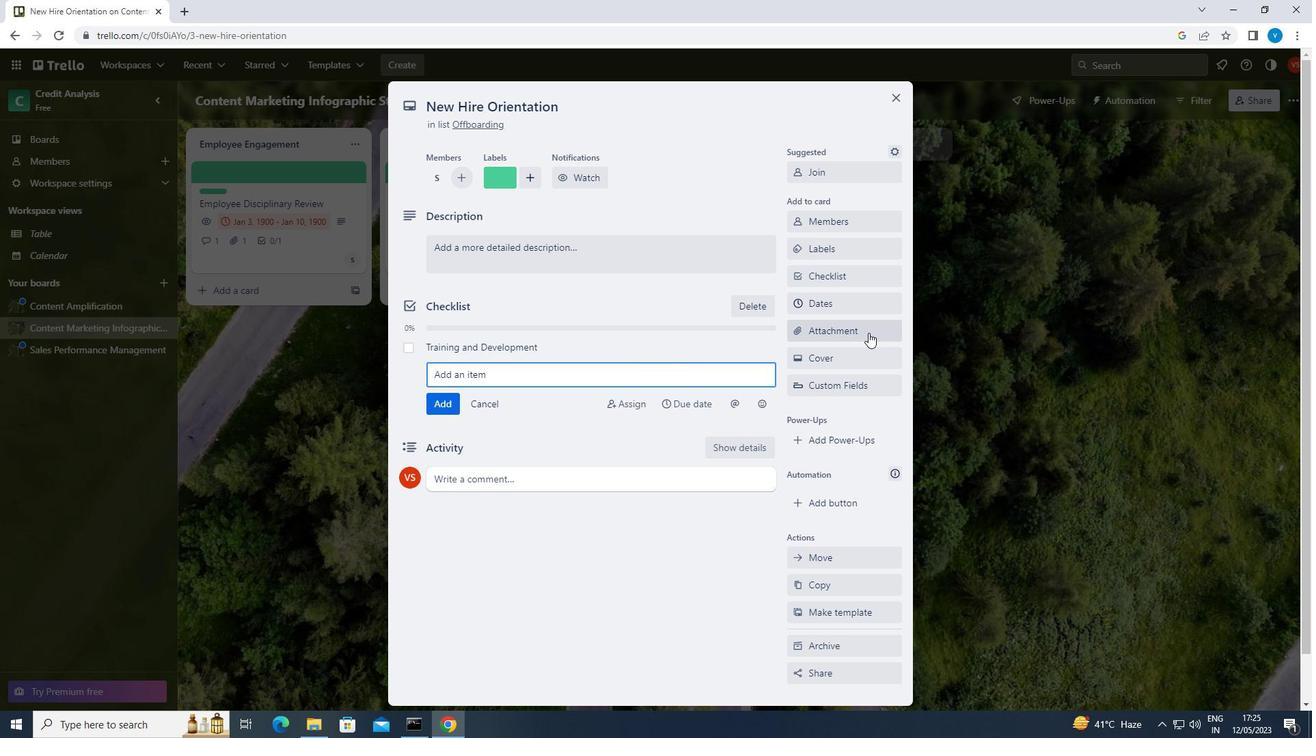 
Action: Mouse pressed left at (870, 332)
Screenshot: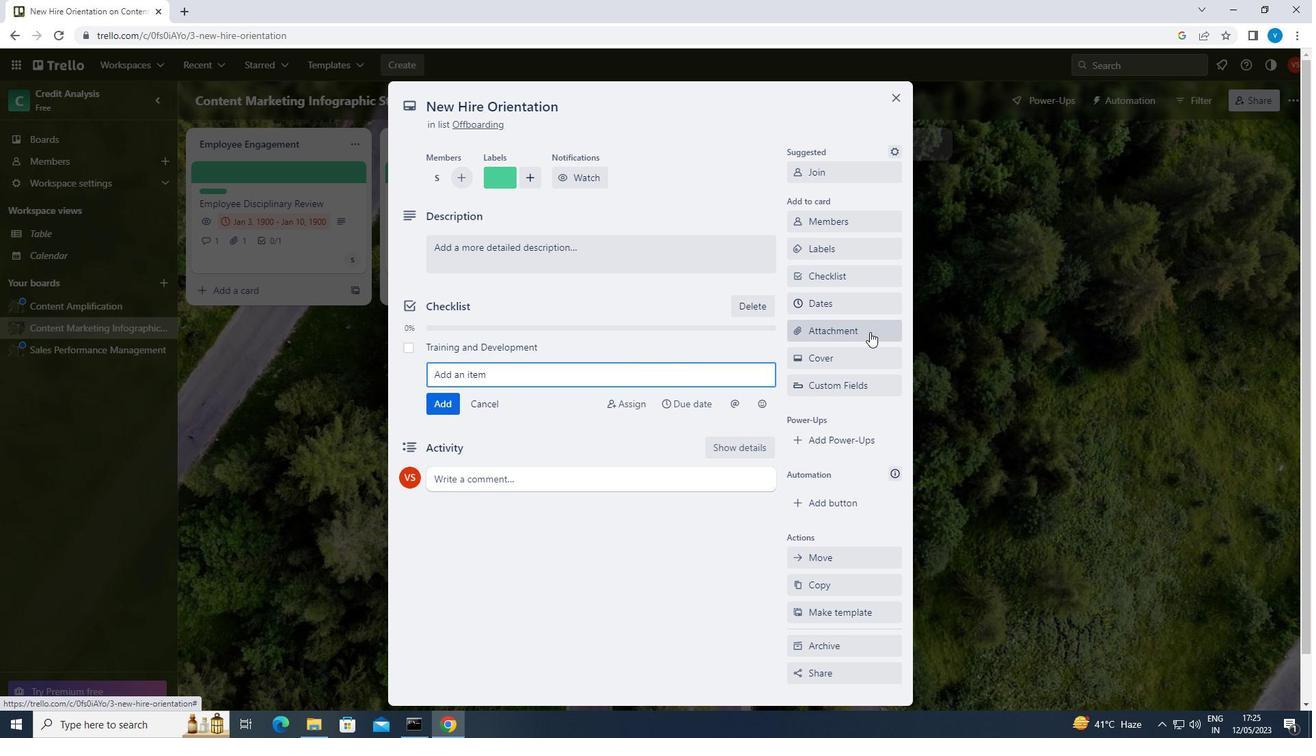 
Action: Mouse moved to (811, 389)
Screenshot: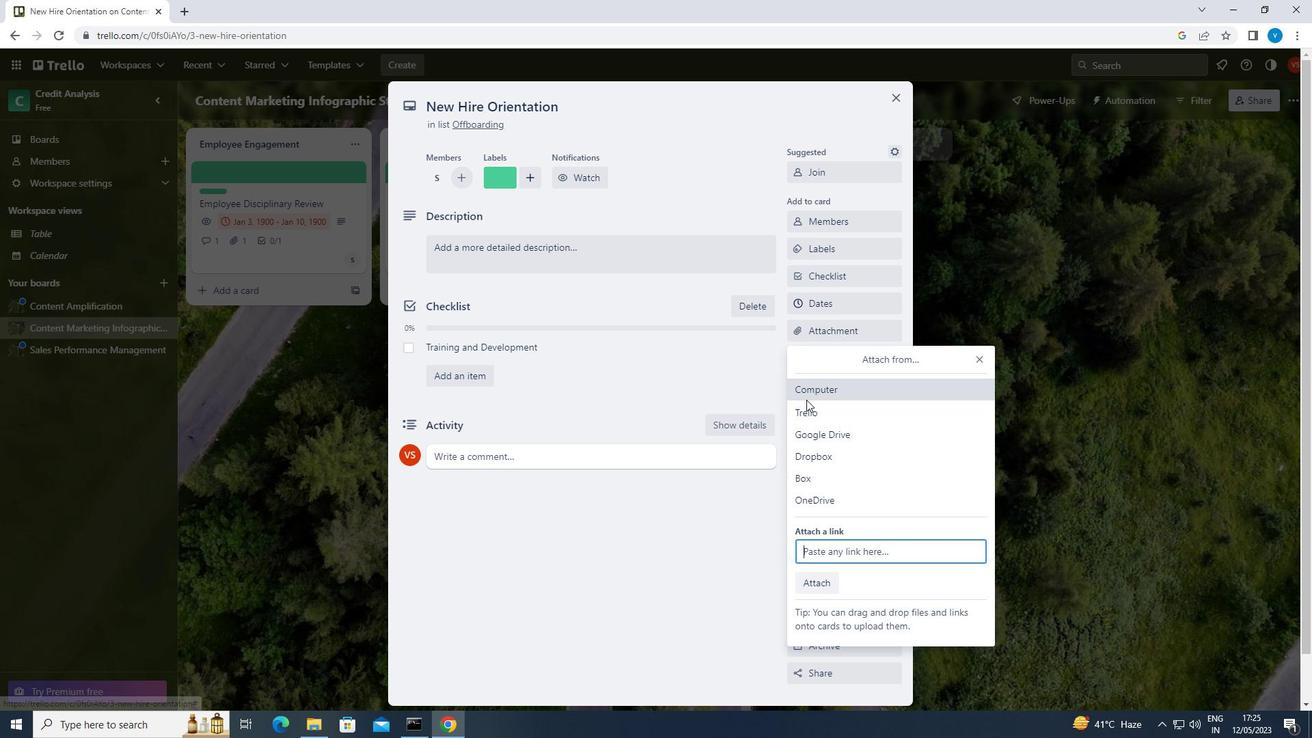 
Action: Mouse pressed left at (811, 389)
Screenshot: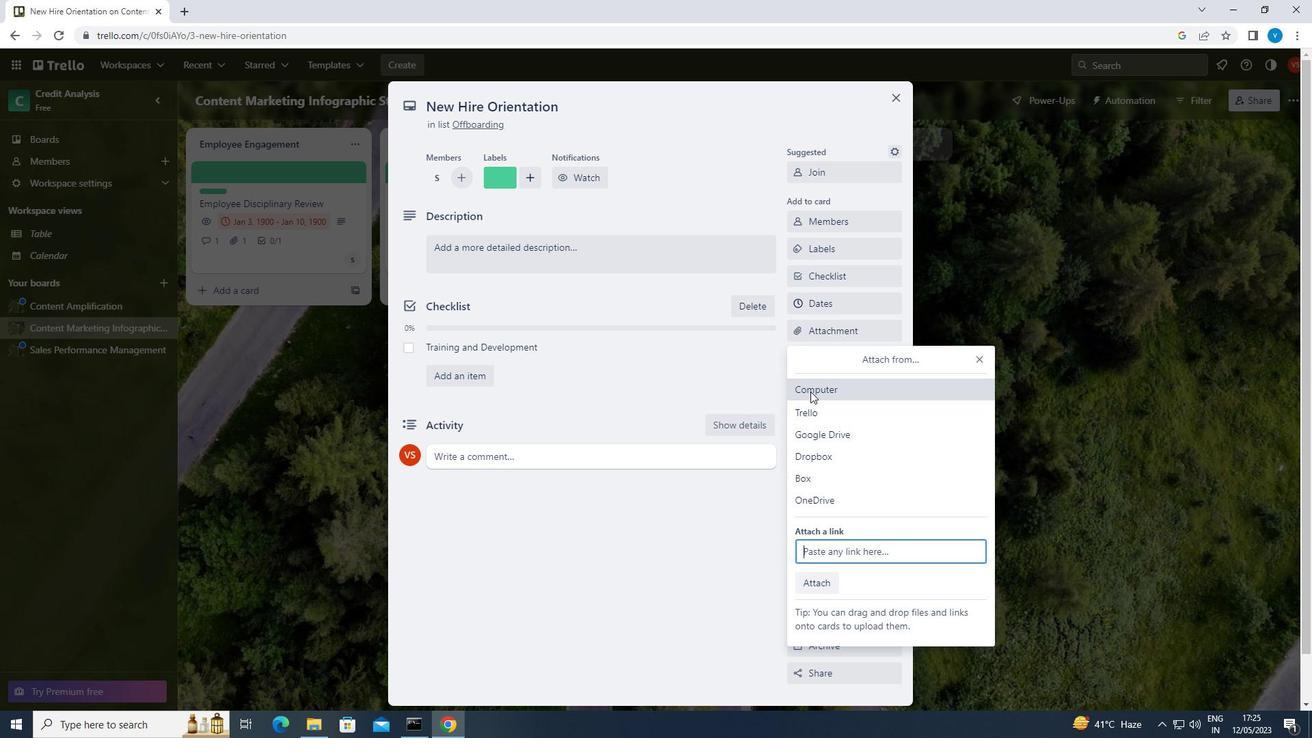 
Action: Mouse moved to (388, 235)
Screenshot: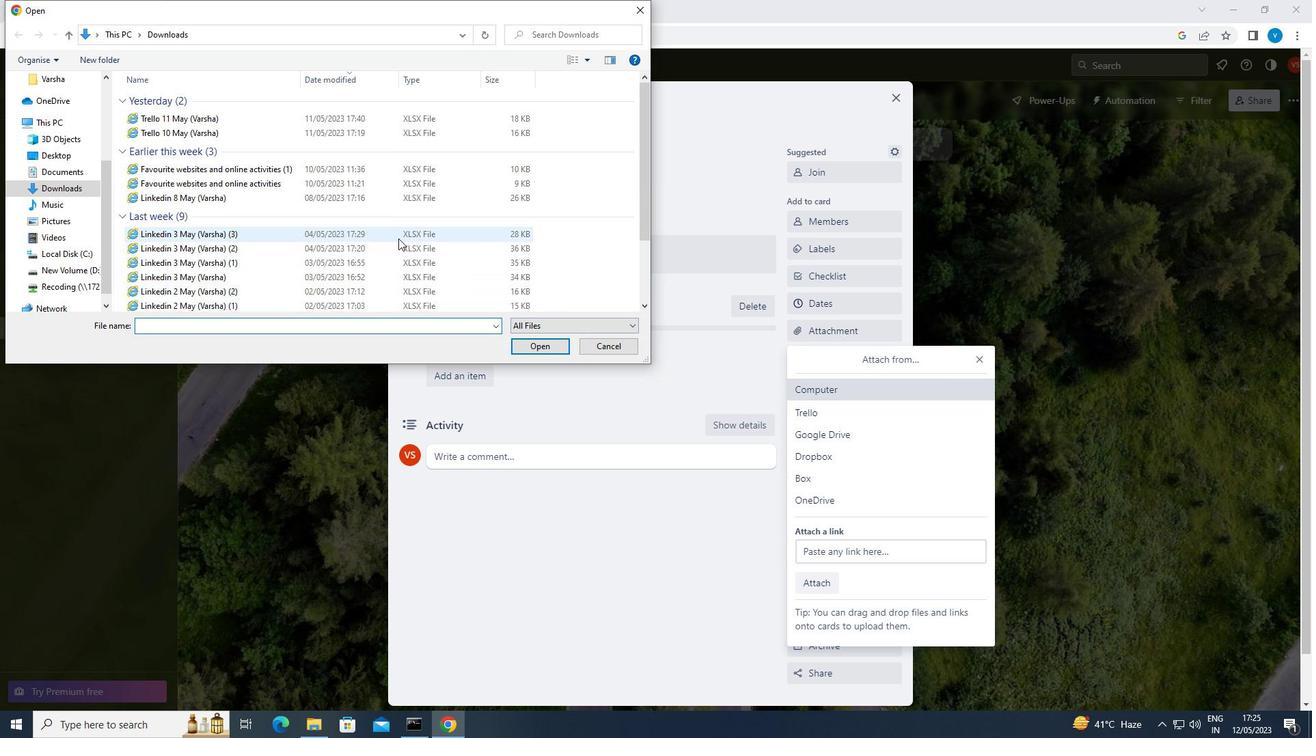 
Action: Mouse pressed left at (388, 235)
Screenshot: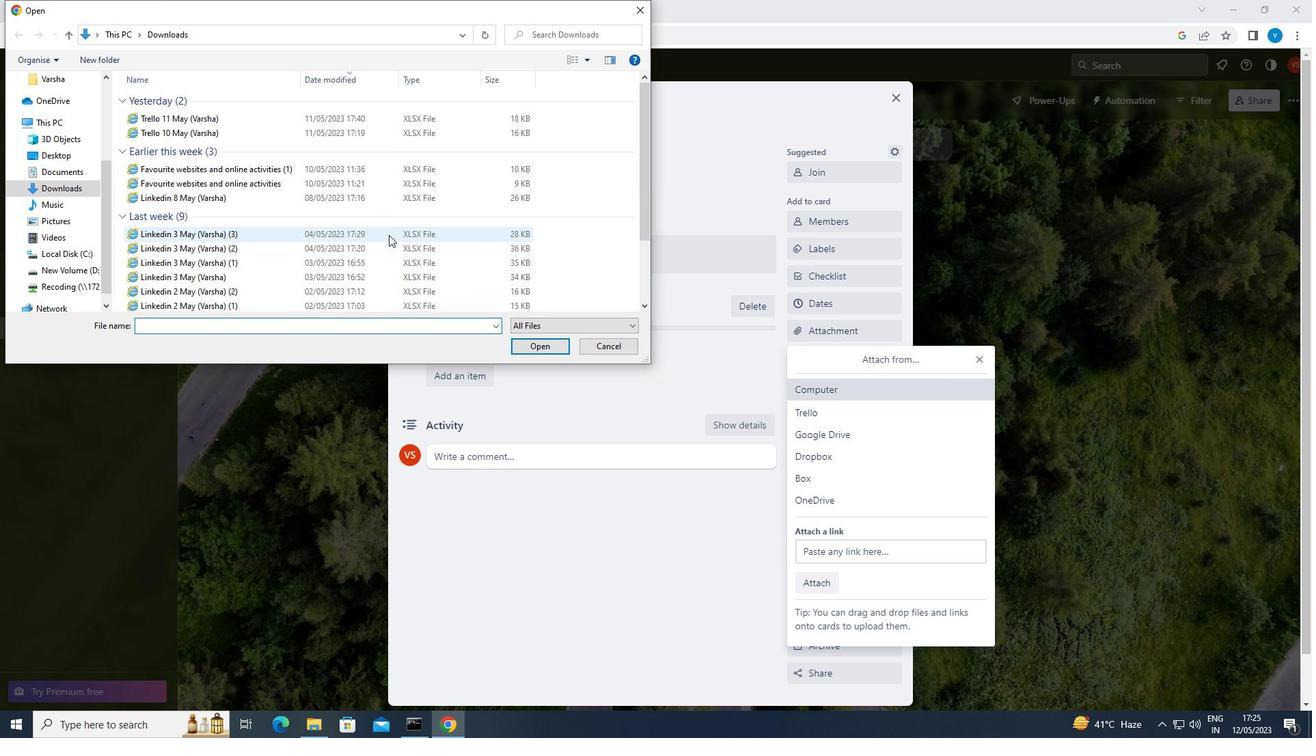 
Action: Mouse moved to (533, 350)
Screenshot: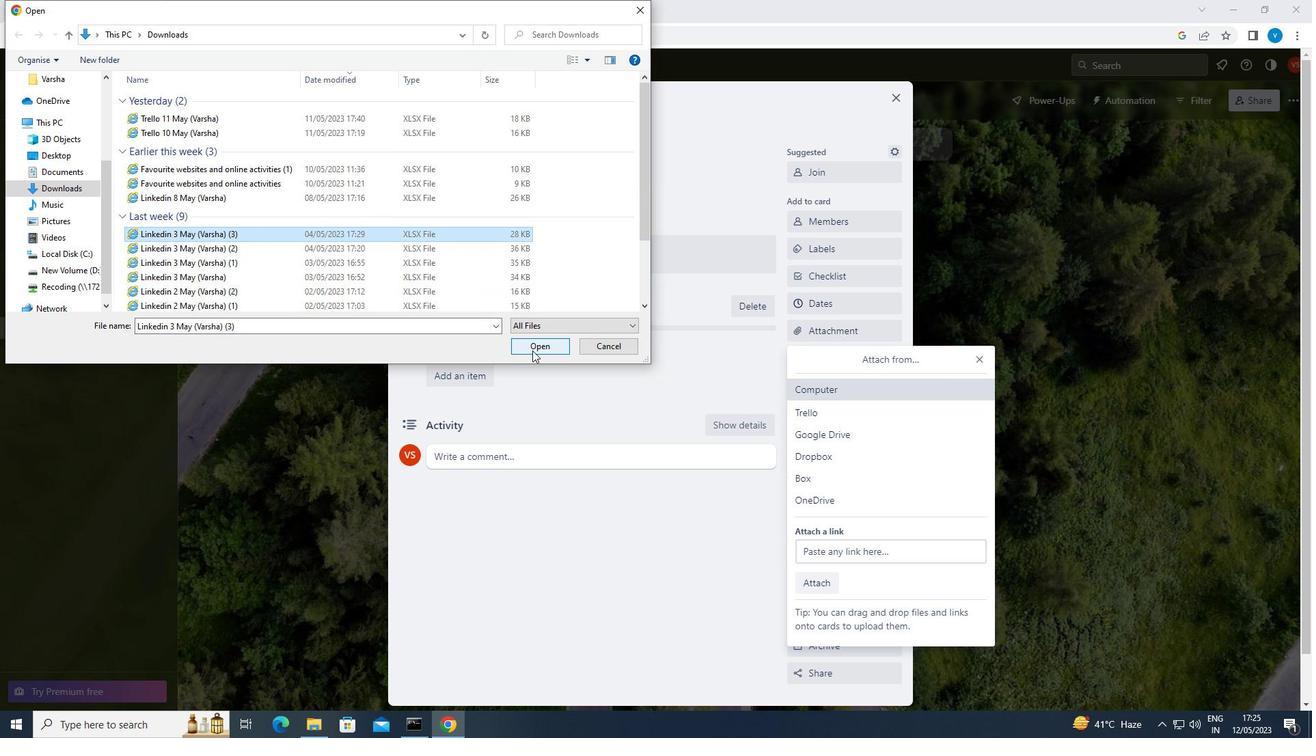 
Action: Mouse pressed left at (533, 350)
Screenshot: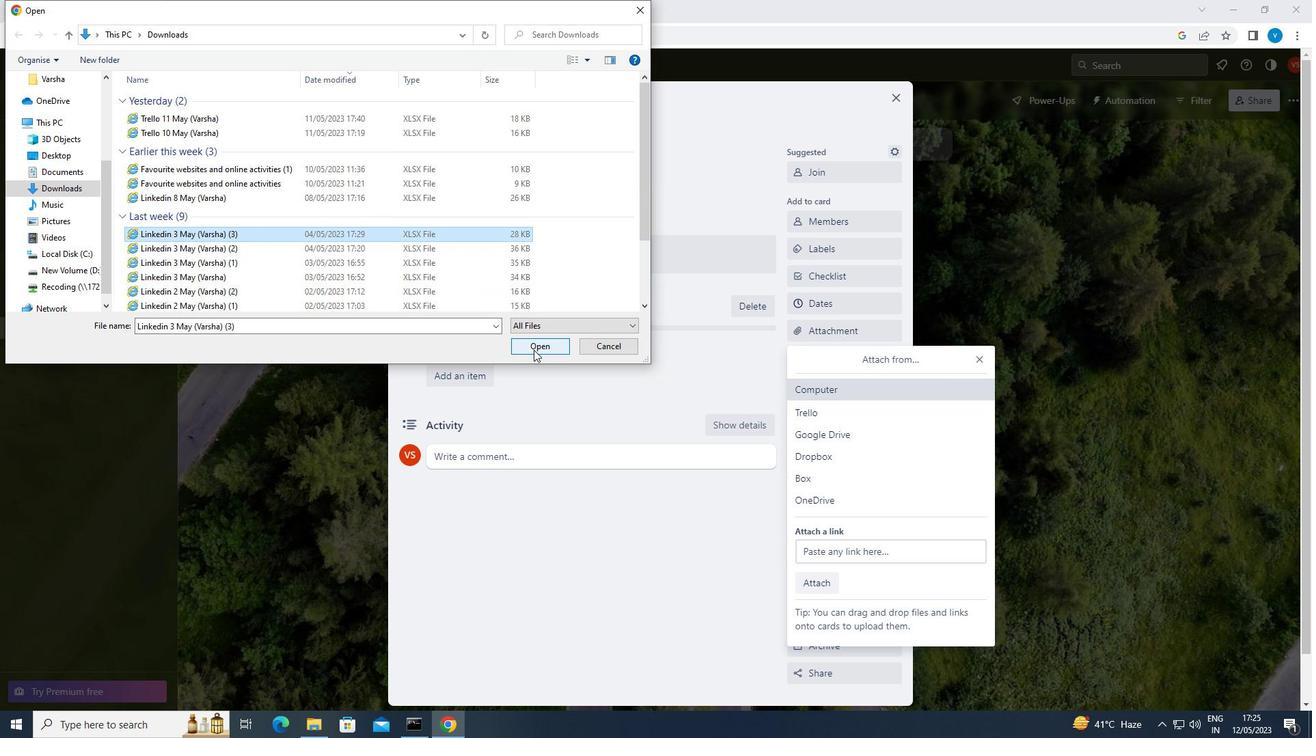 
Action: Mouse moved to (837, 362)
Screenshot: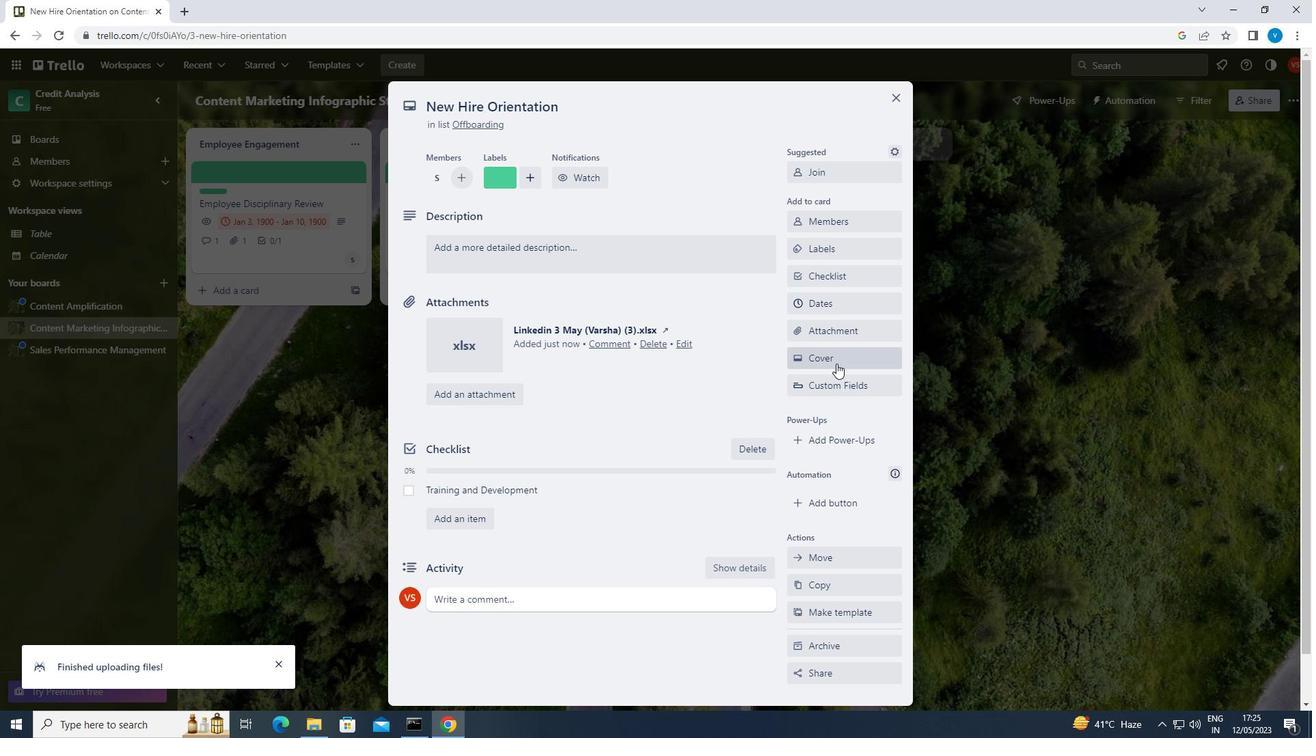 
Action: Mouse pressed left at (837, 362)
Screenshot: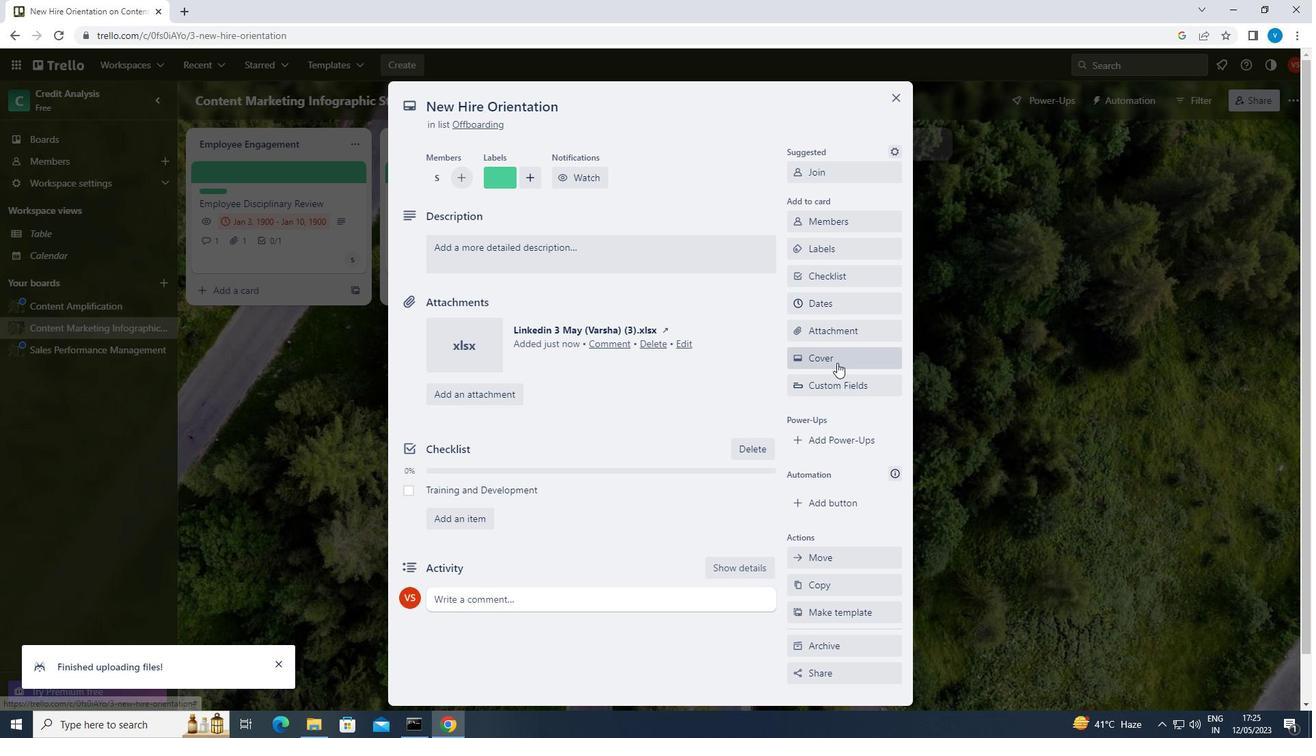
Action: Mouse moved to (811, 432)
Screenshot: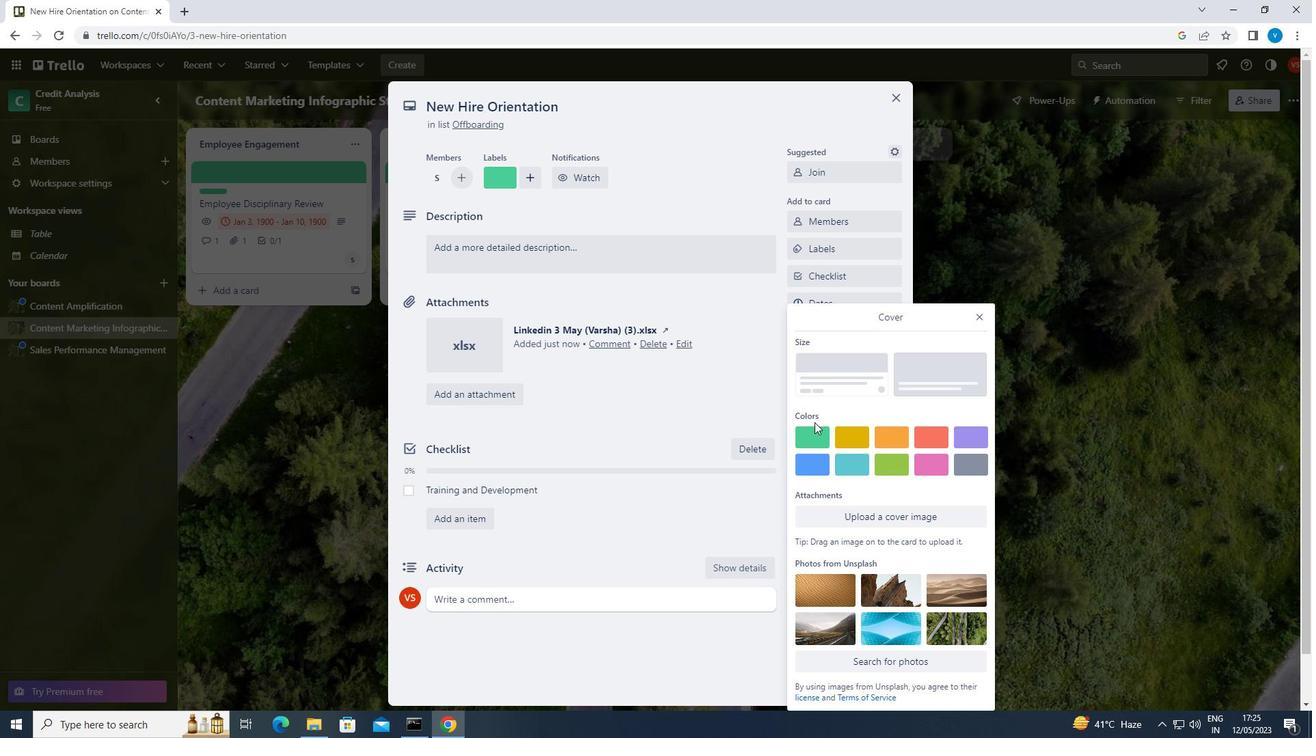 
Action: Mouse pressed left at (811, 432)
Screenshot: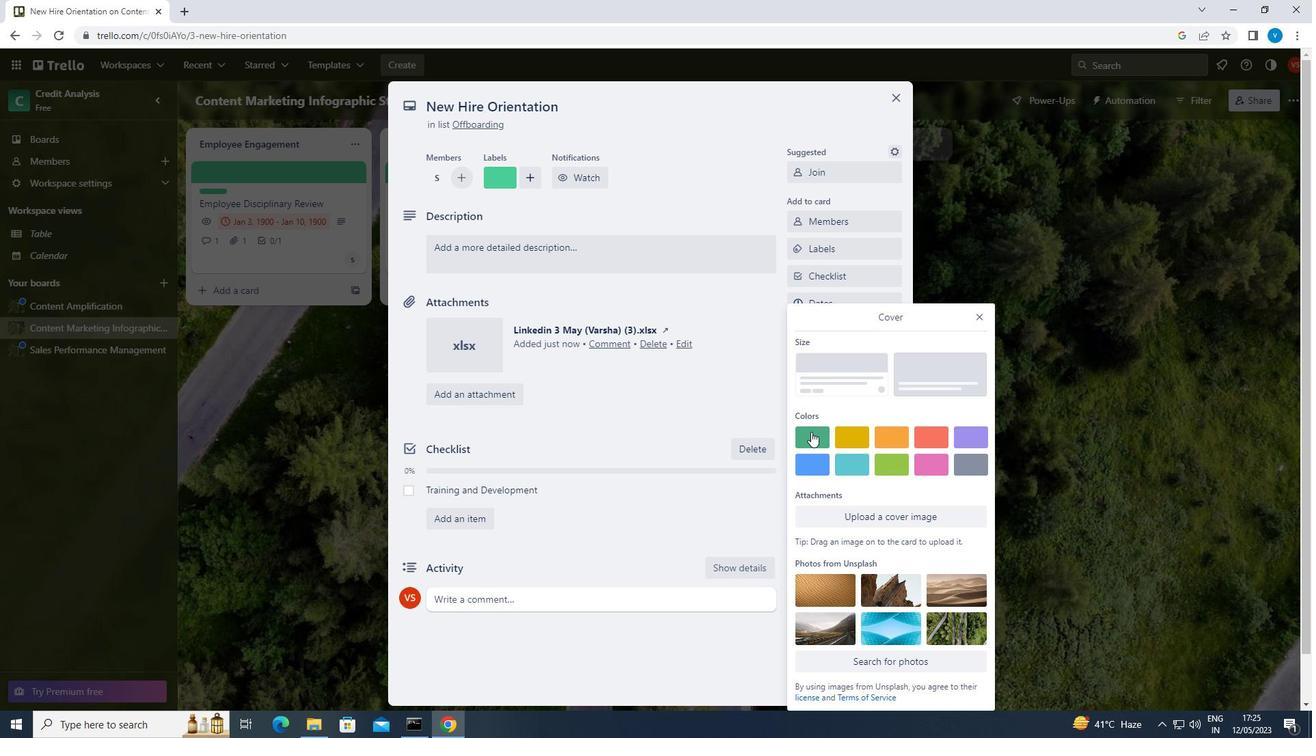 
Action: Mouse moved to (731, 332)
Screenshot: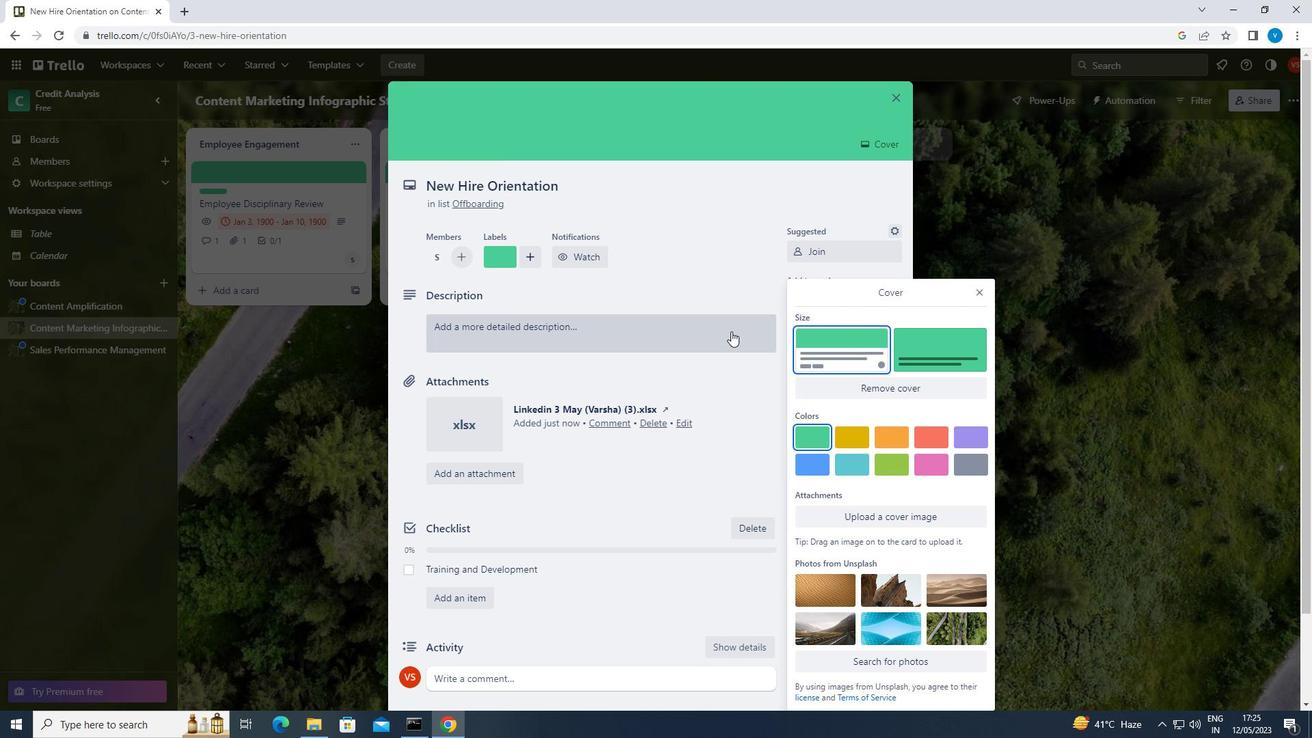 
Action: Mouse pressed left at (731, 332)
Screenshot: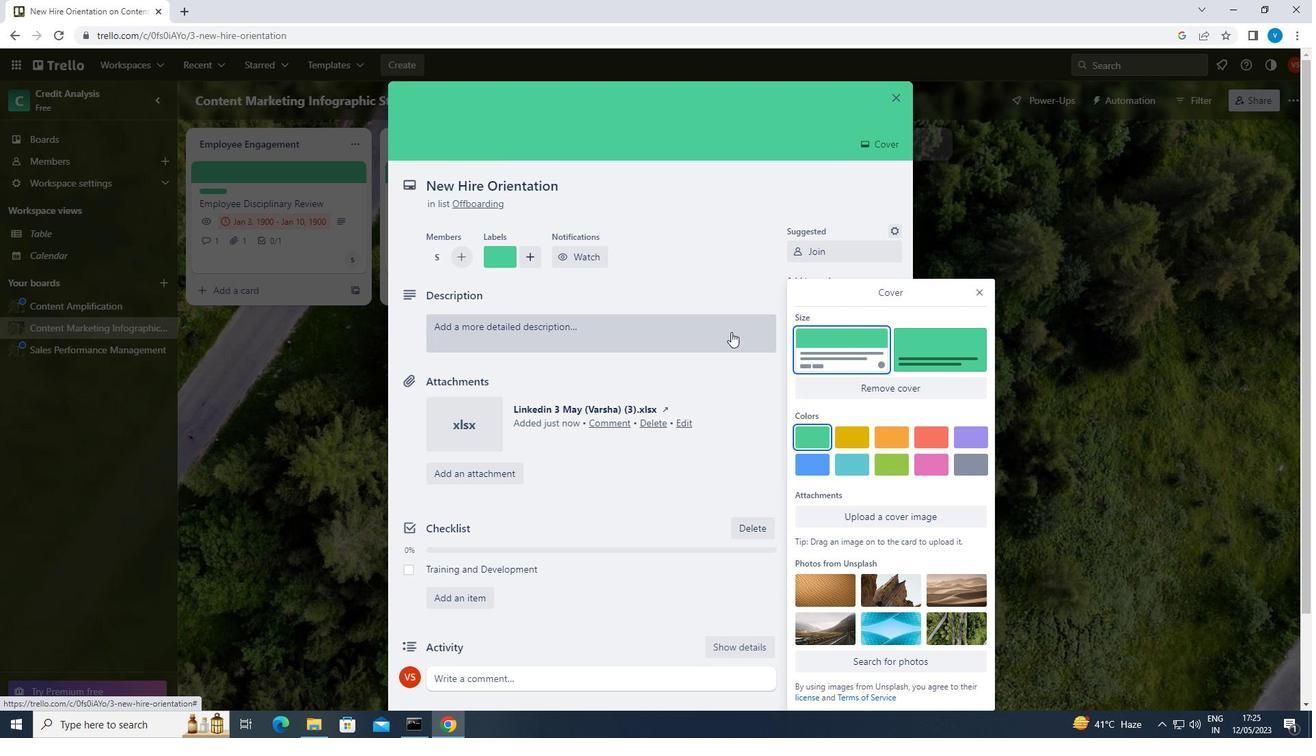 
Action: Key pressed <Key.shift>PLAN<Key.space>AND<Key.space>EXECUTE<Key.space>COMPANY<Key.space>TEAM-BUILDING<Key.space>RETREAT<Key.space>WITH<Key.space>A<Key.space>FOCUS<Key.space>ON<Key.space>PERSONAL<Key.space>H<Key.backspace>GROWTH<Key.space>AND<Key.space>DEVELOPMENT
Screenshot: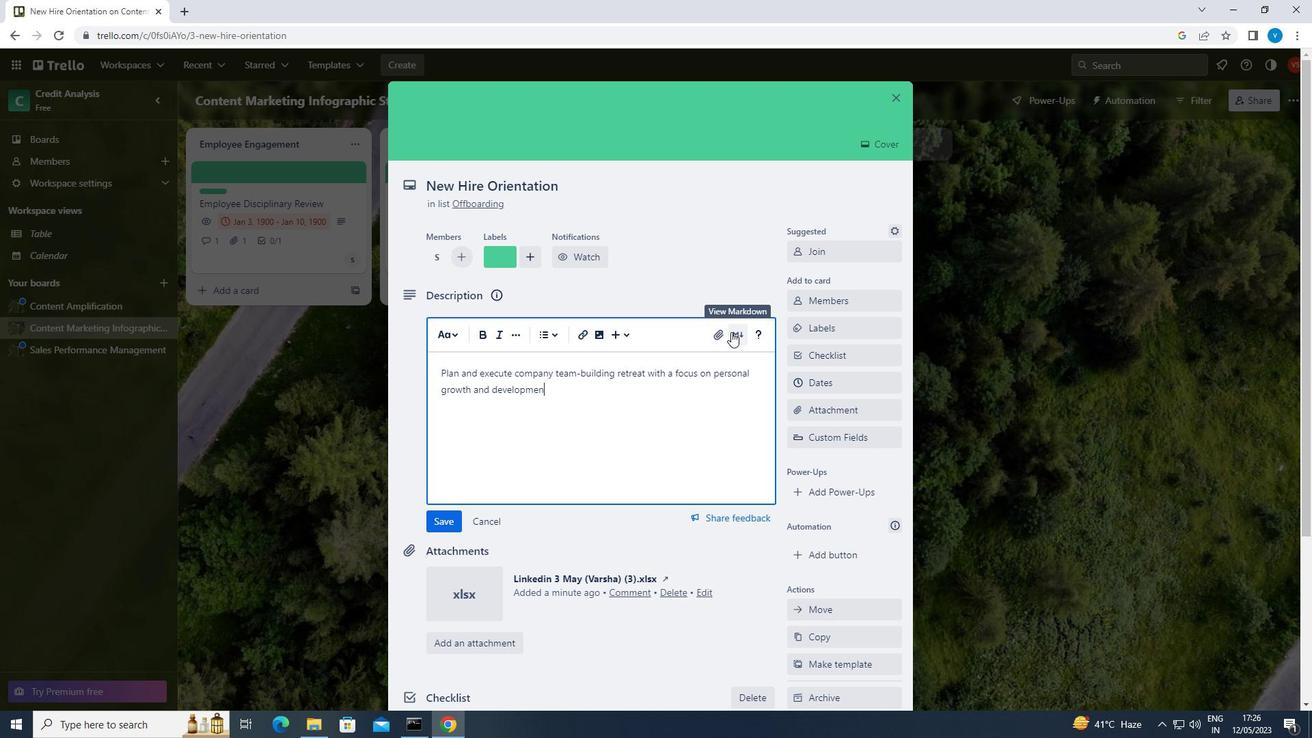 
Action: Mouse moved to (447, 513)
Screenshot: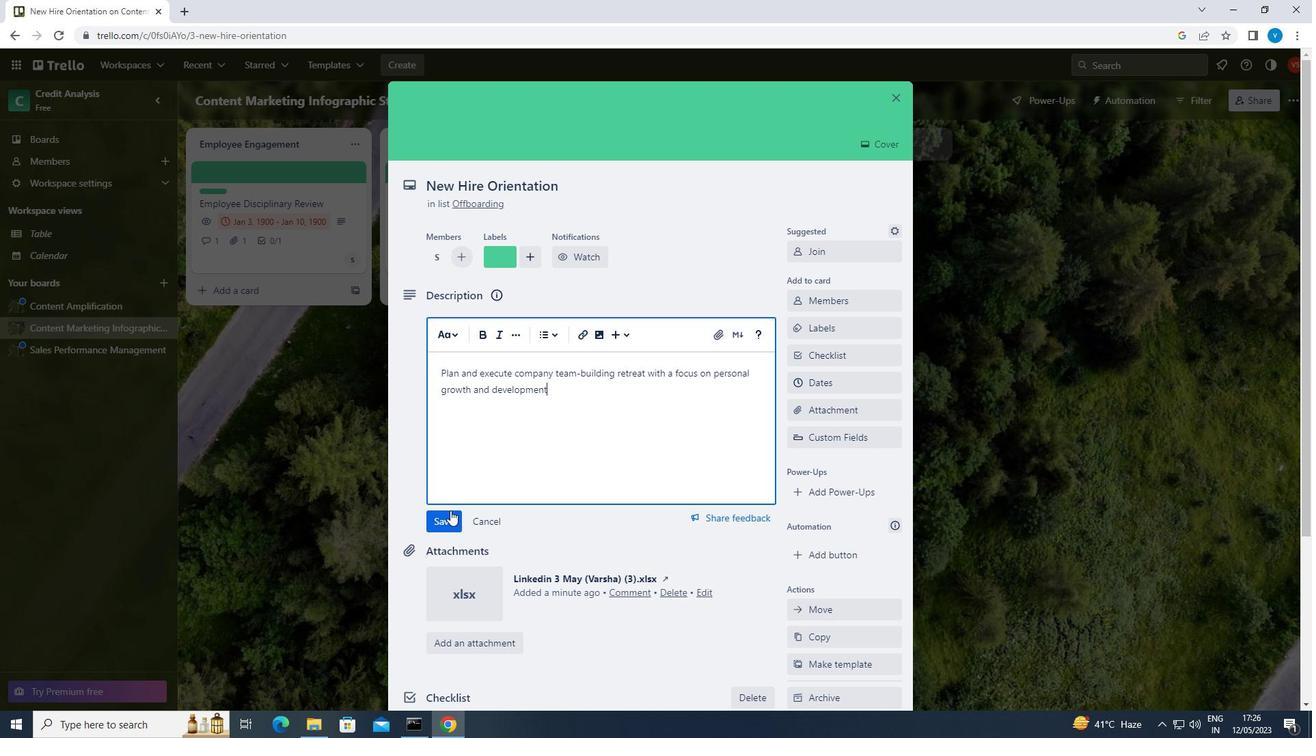 
Action: Mouse pressed left at (447, 513)
Screenshot: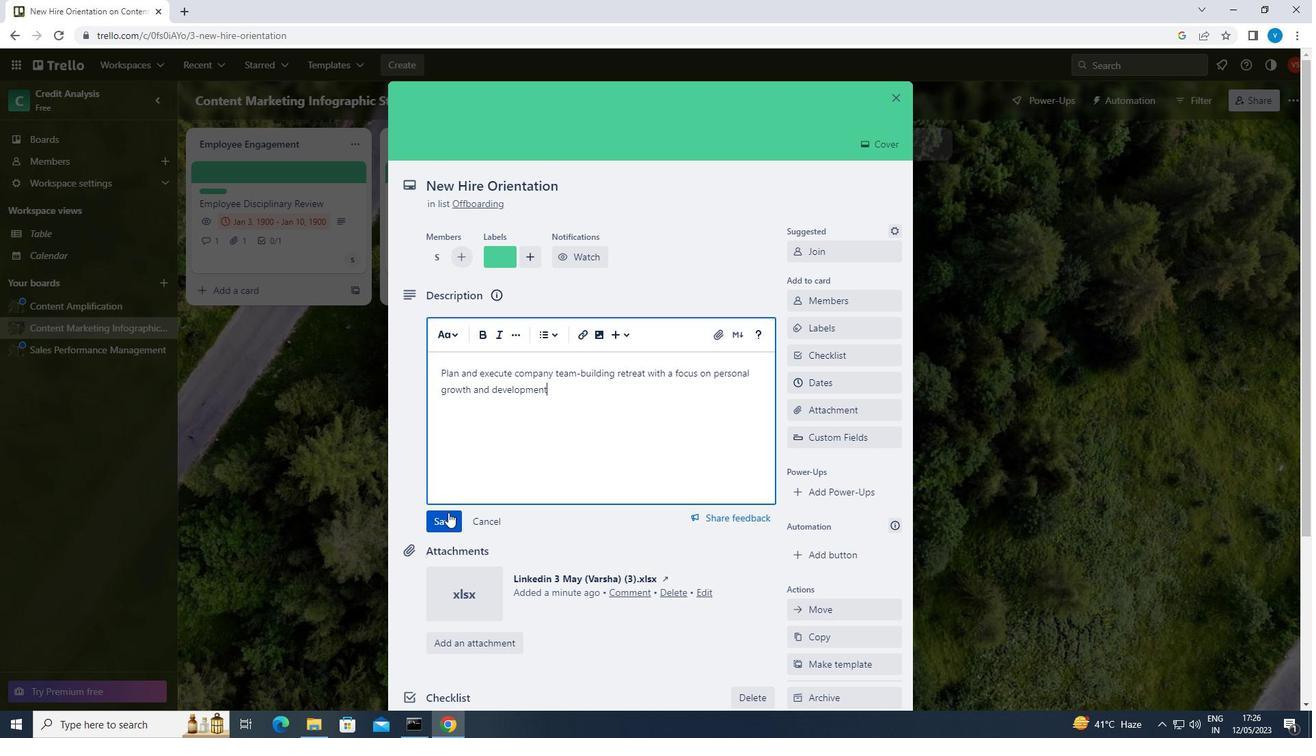 
Action: Mouse moved to (484, 665)
Screenshot: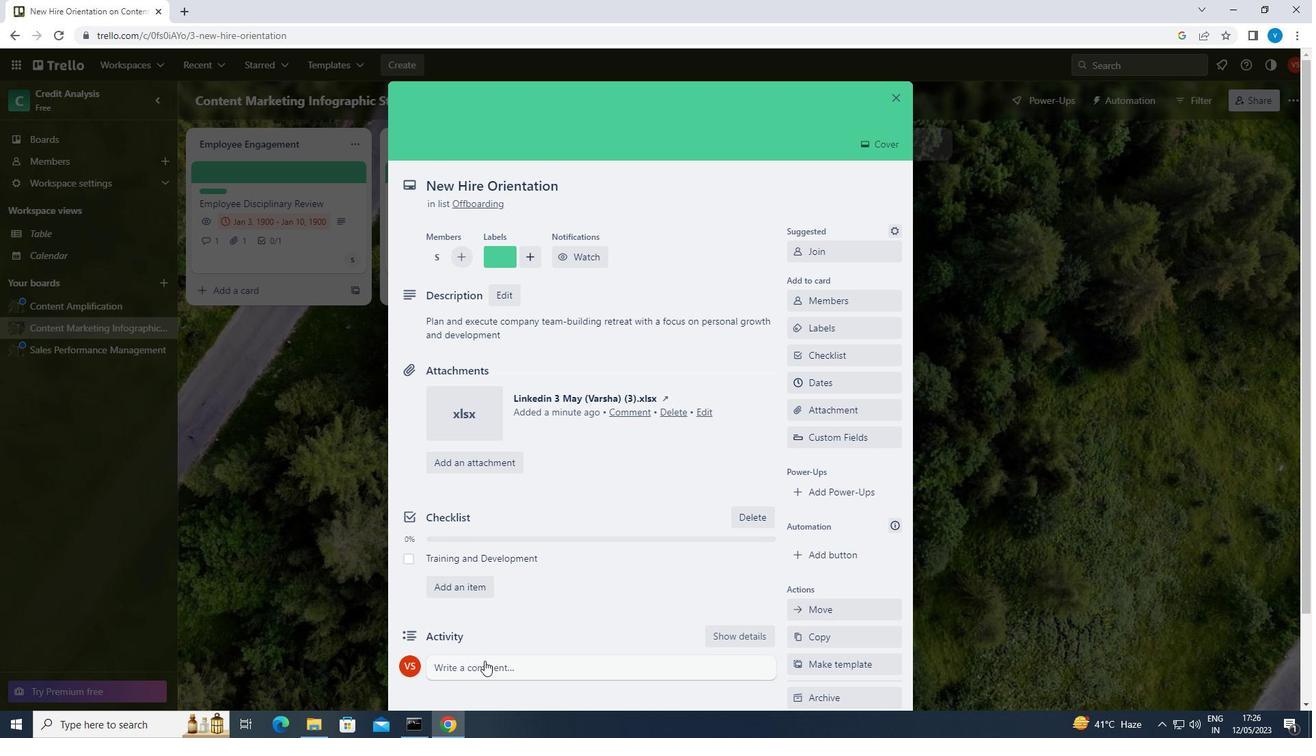 
Action: Mouse pressed left at (484, 665)
Screenshot: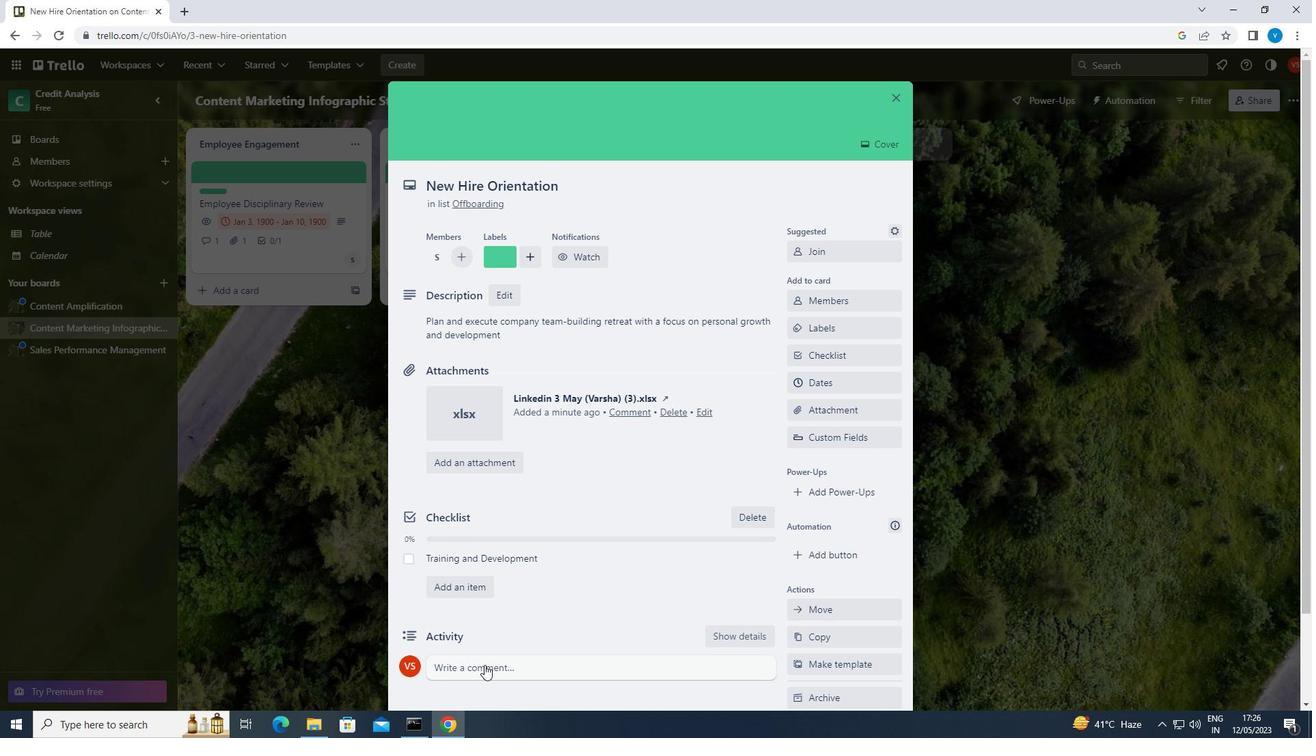 
Action: Key pressed <Key.shift>THIS<Key.space>TASK<Key.space>REQUIRES<Key.space>US<Key.space>TO<Key.space>BE<Key.space>PROACTIVE<Key.space>IN<Key.space>IDENTIFYING<Key.space>POTENTIAL<Key.space>OPPORTUNITIES<Key.space>FOR<Key.space>IMPROVEMENTNAND<Key.space>GROWTH.
Screenshot: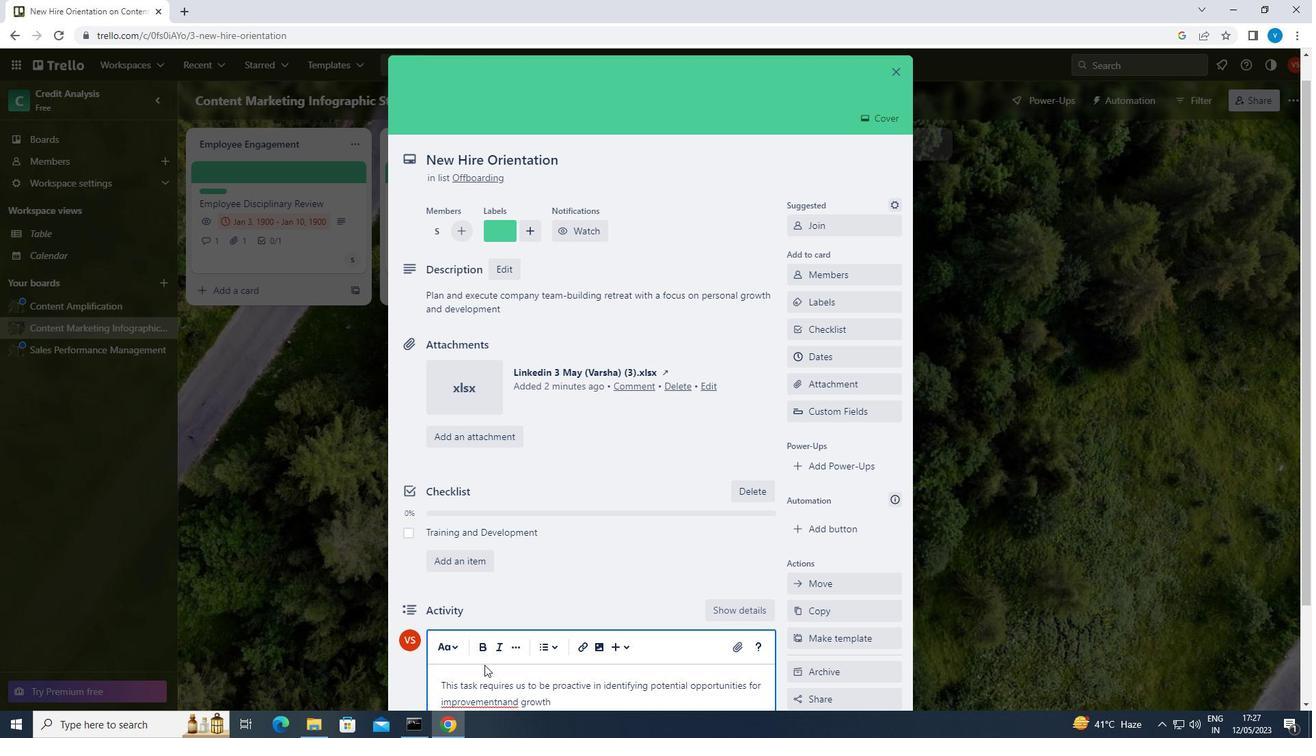 
Action: Mouse moved to (534, 618)
Screenshot: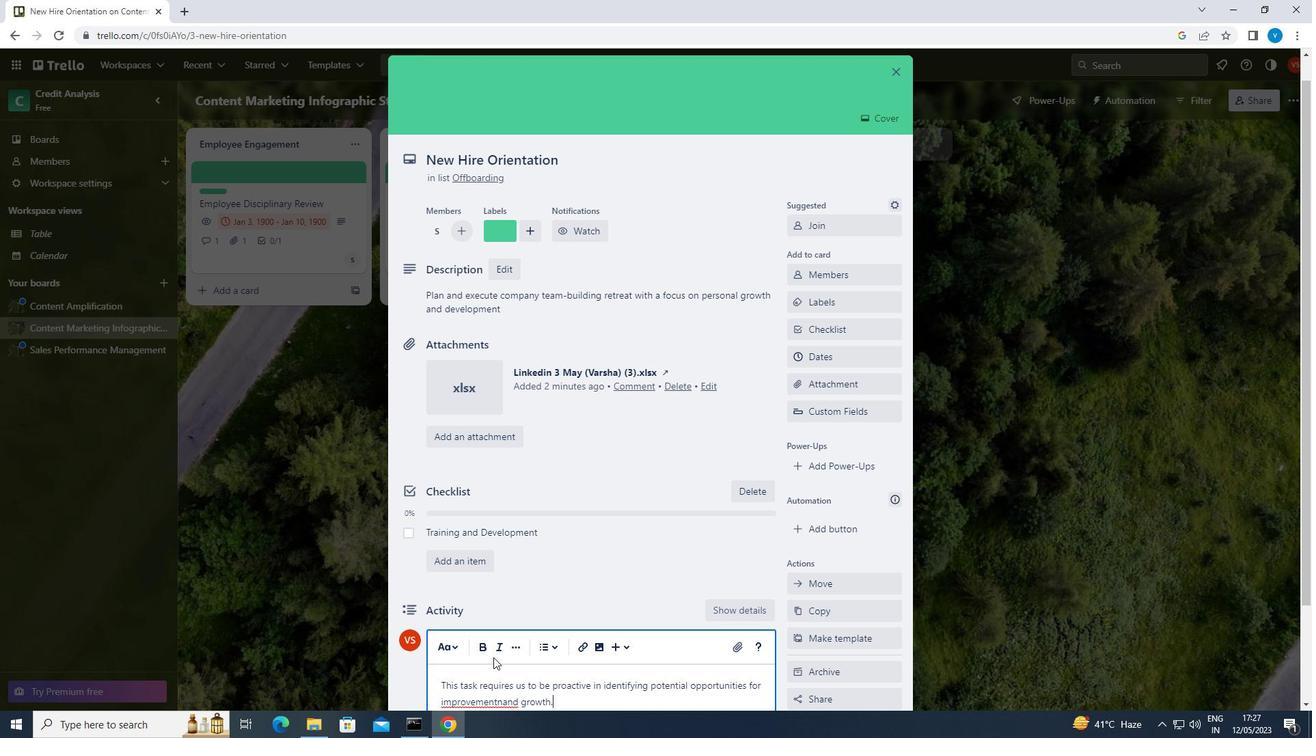
Action: Mouse scrolled (534, 617) with delta (0, 0)
Screenshot: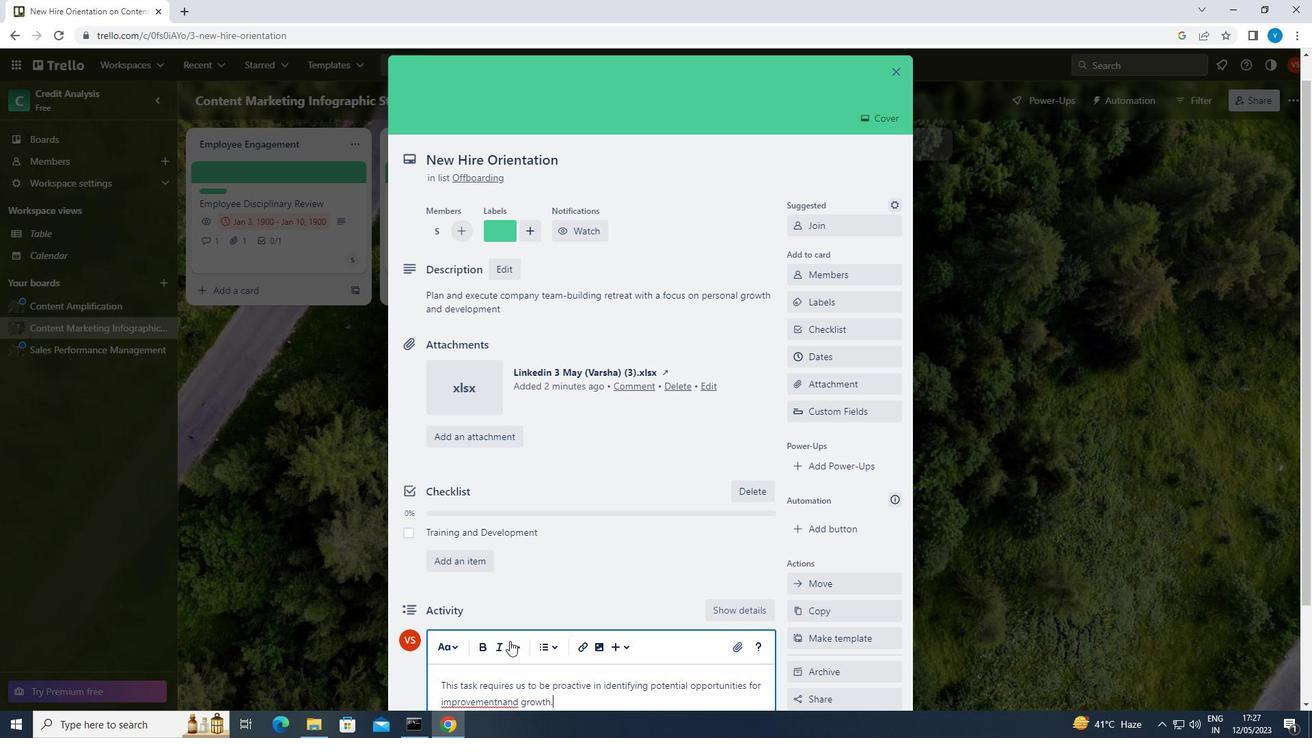
Action: Mouse moved to (535, 617)
Screenshot: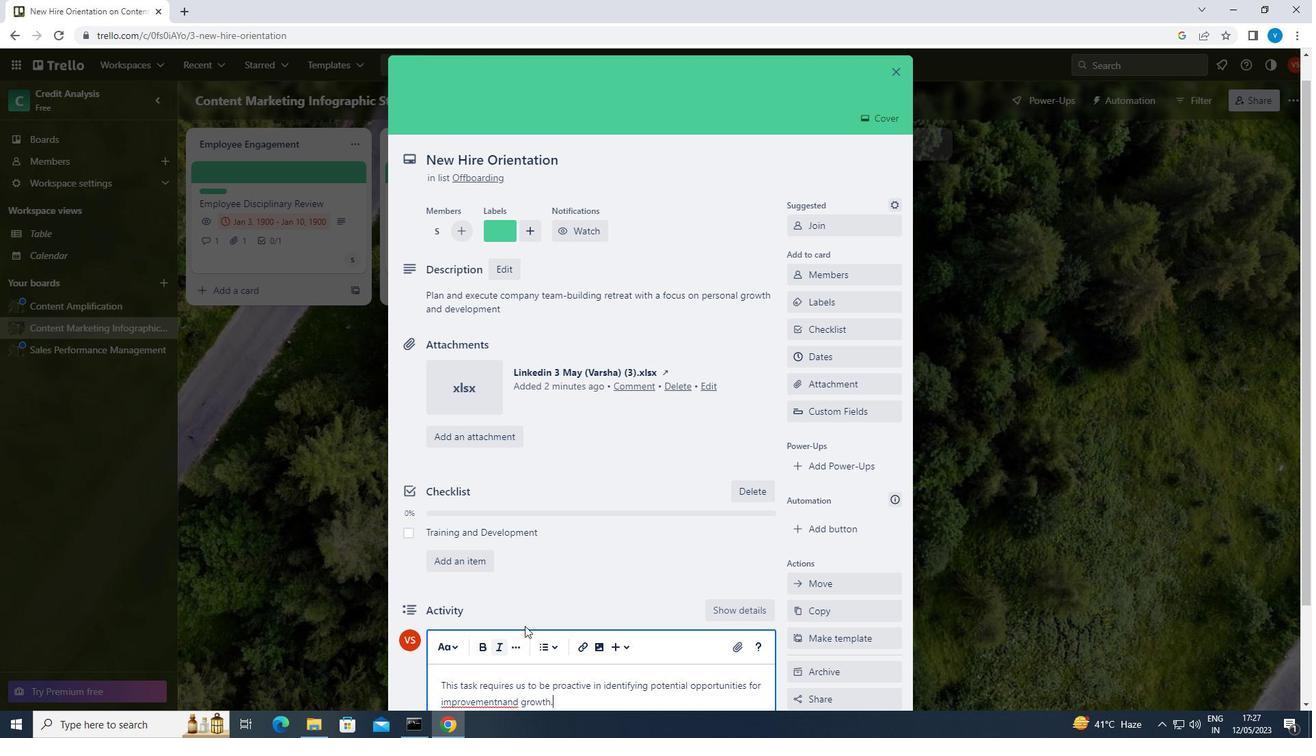 
Action: Mouse scrolled (535, 617) with delta (0, 0)
Screenshot: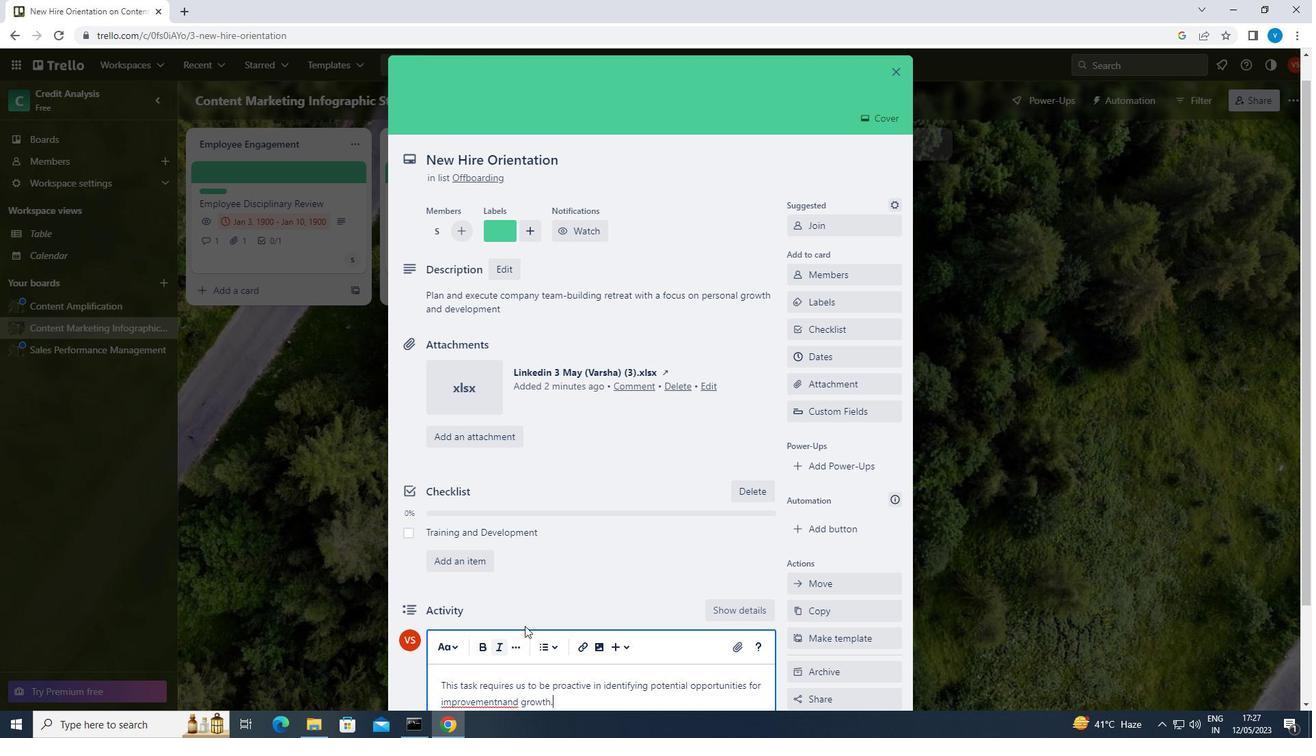 
Action: Mouse moved to (441, 626)
Screenshot: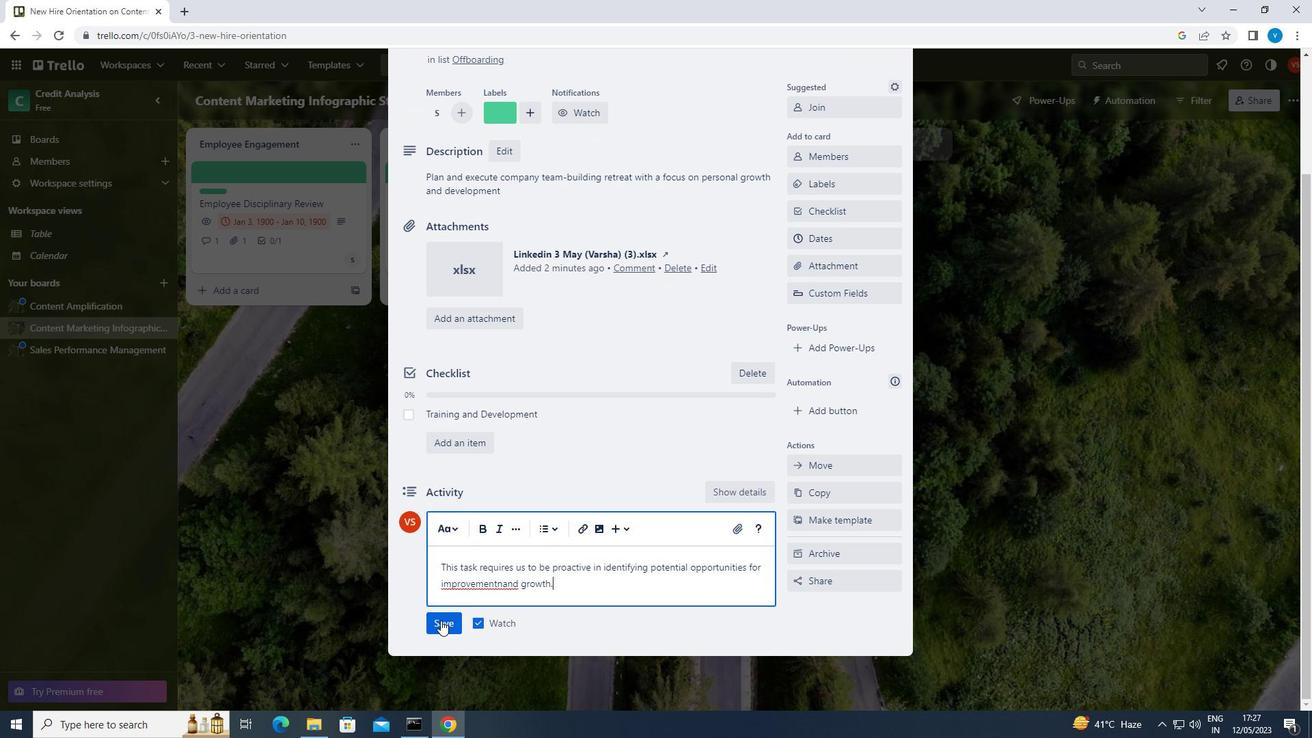 
Action: Mouse pressed left at (441, 626)
Screenshot: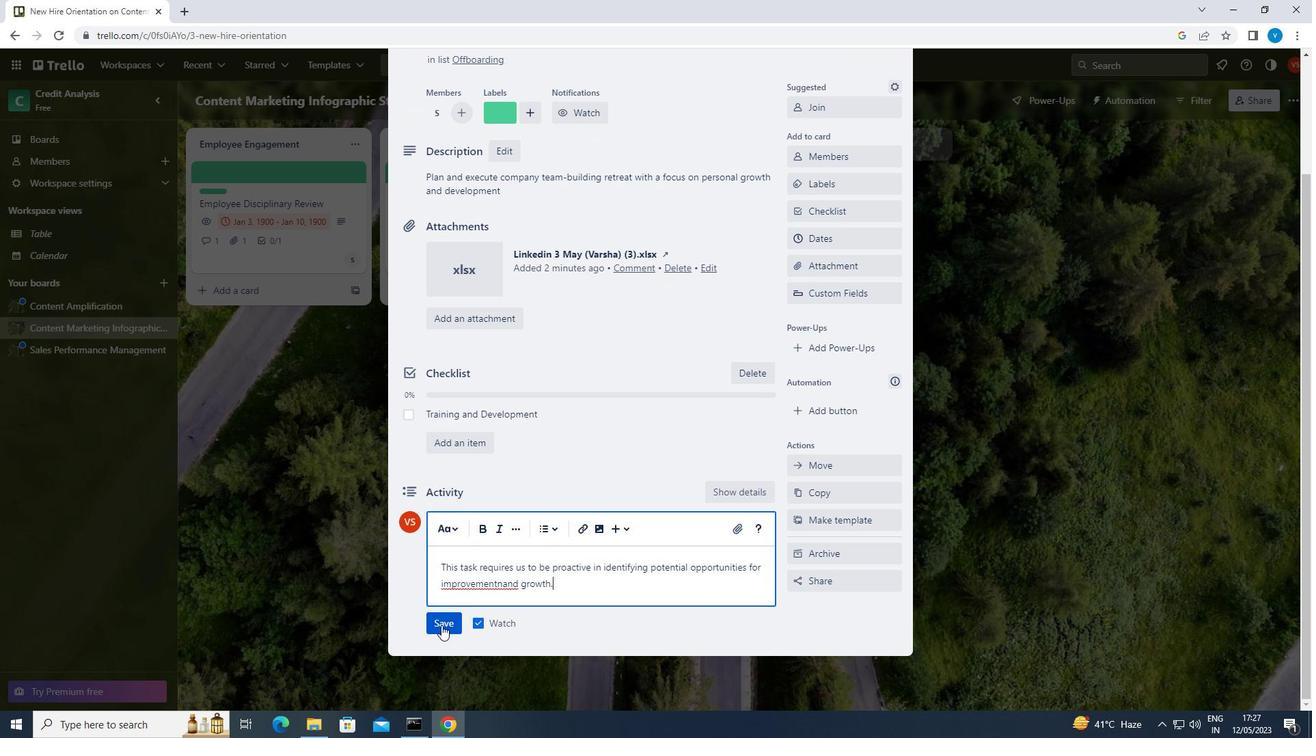 
Action: Mouse moved to (862, 252)
Screenshot: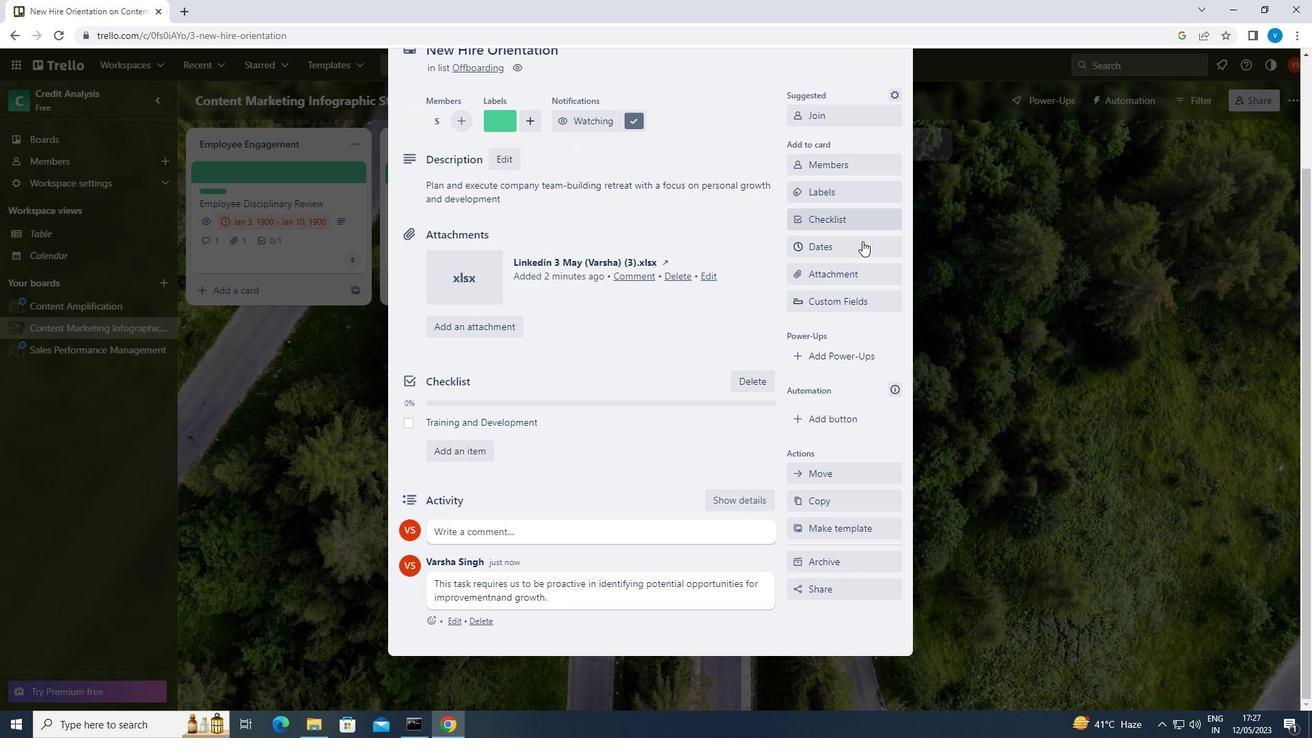 
Action: Mouse pressed left at (862, 252)
Screenshot: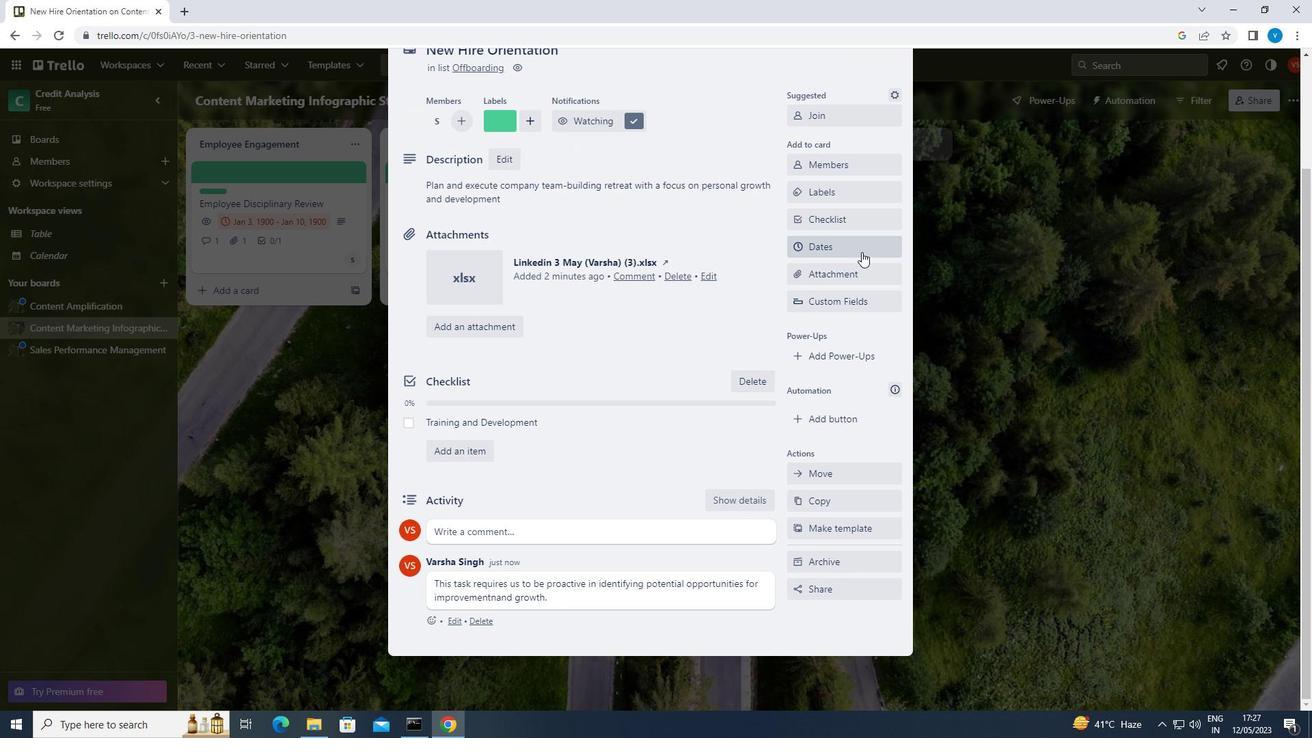 
Action: Mouse moved to (797, 348)
Screenshot: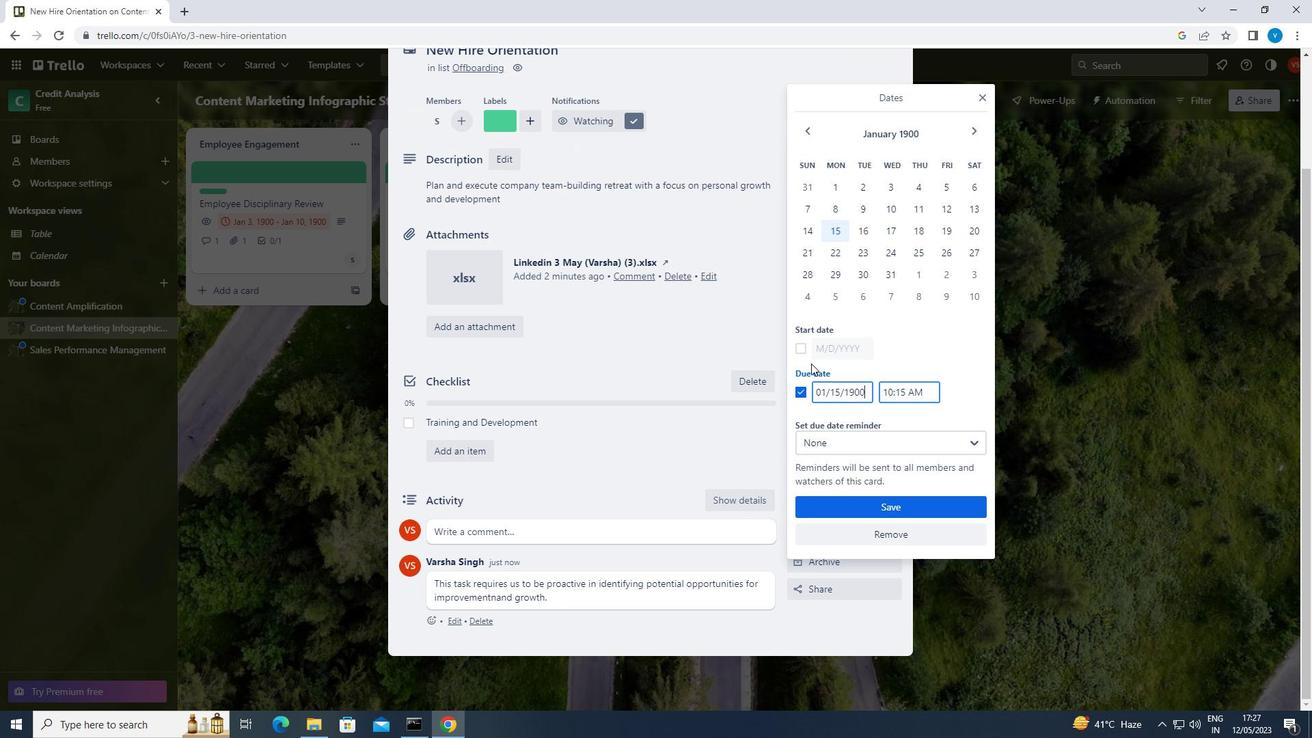 
Action: Mouse pressed left at (797, 348)
Screenshot: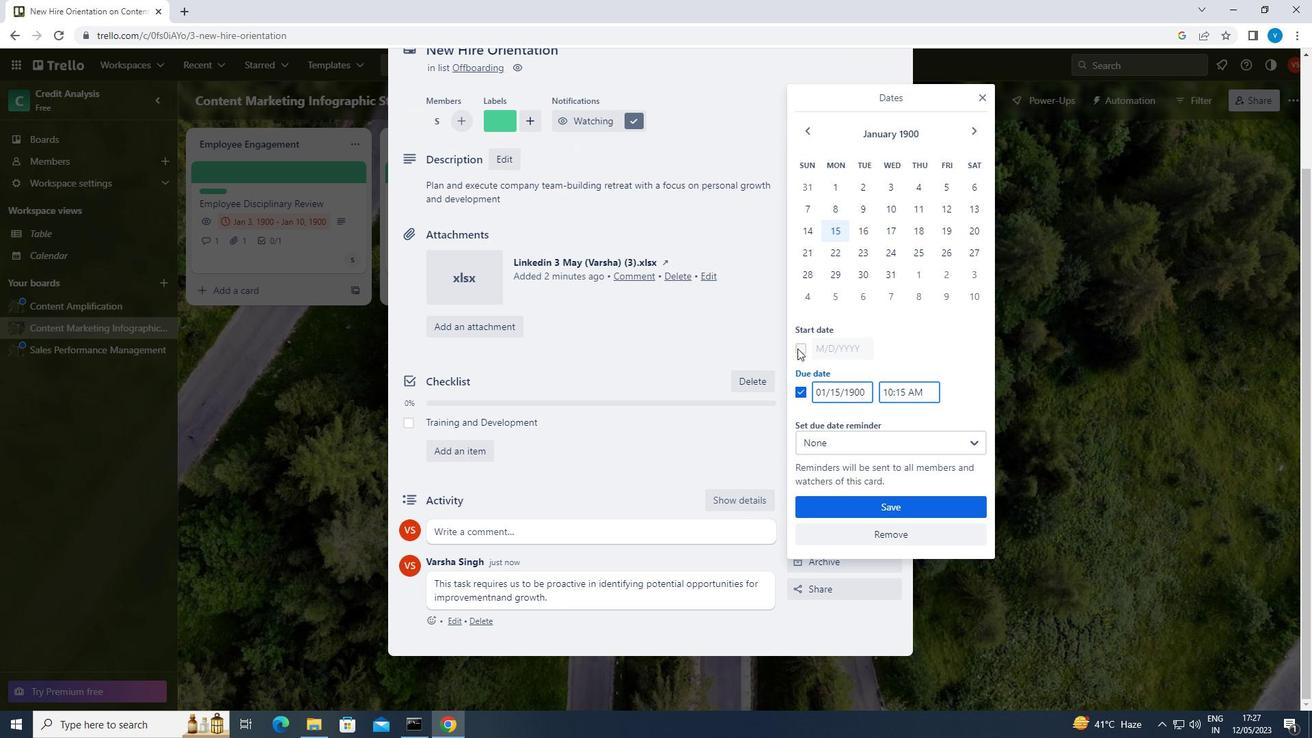 
Action: Mouse moved to (871, 353)
Screenshot: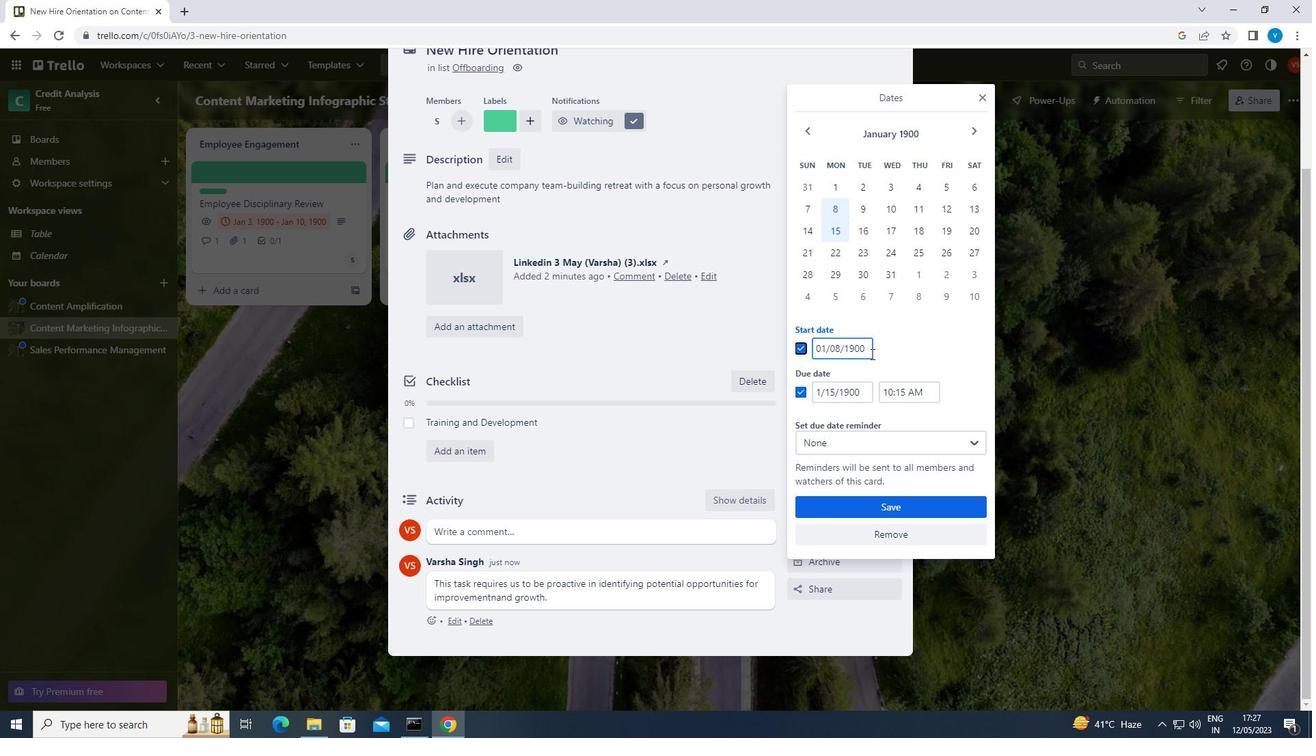 
Action: Mouse pressed left at (871, 353)
Screenshot: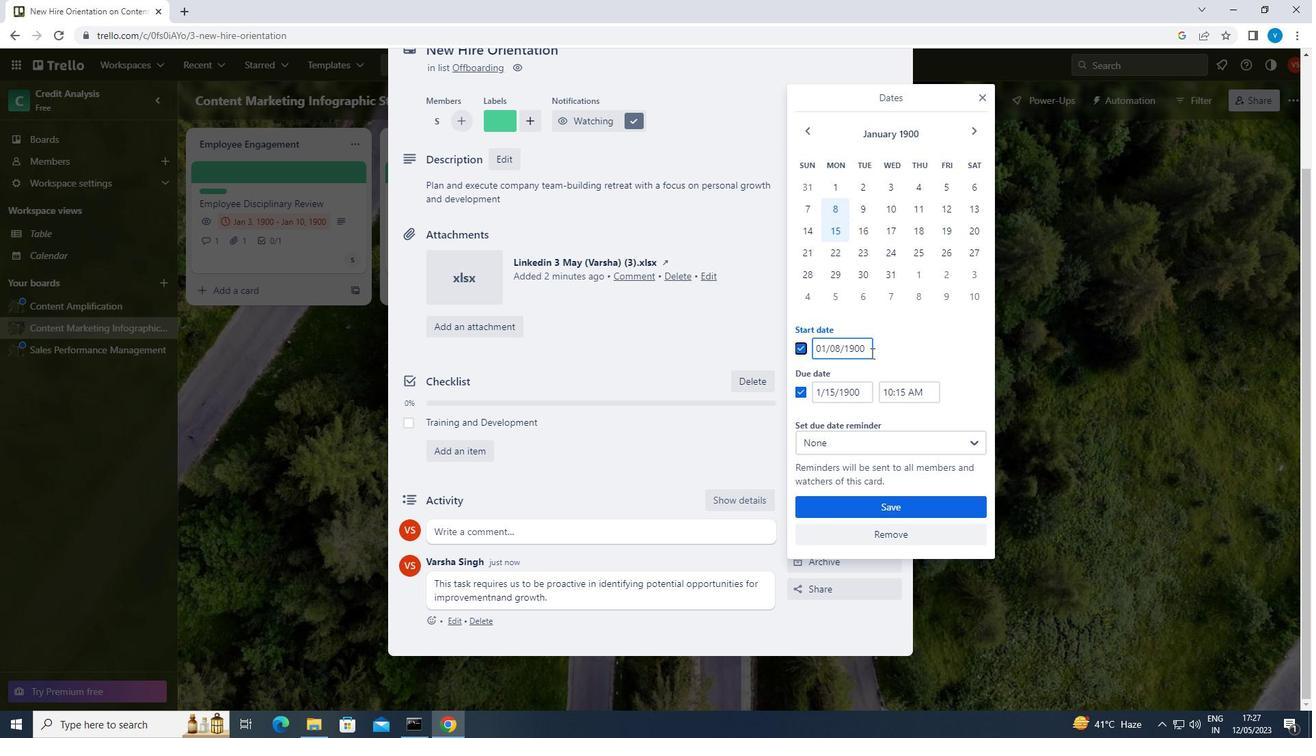 
Action: Key pressed <Key.backspace><Key.backspace><Key.backspace><Key.backspace><Key.backspace><Key.backspace><Key.backspace><Key.backspace><Key.backspace><Key.backspace><Key.backspace><Key.backspace><Key.backspace><Key.backspace>01/09/1900
Screenshot: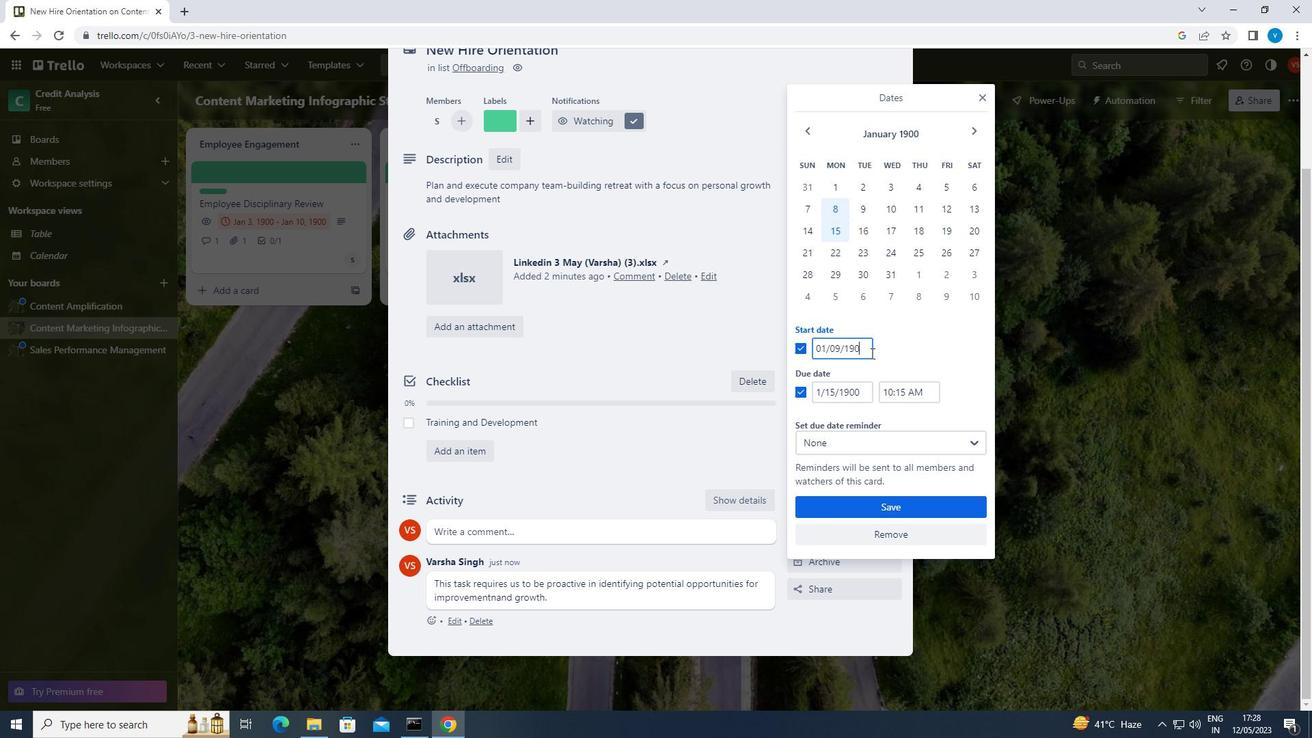 
Action: Mouse moved to (870, 391)
Screenshot: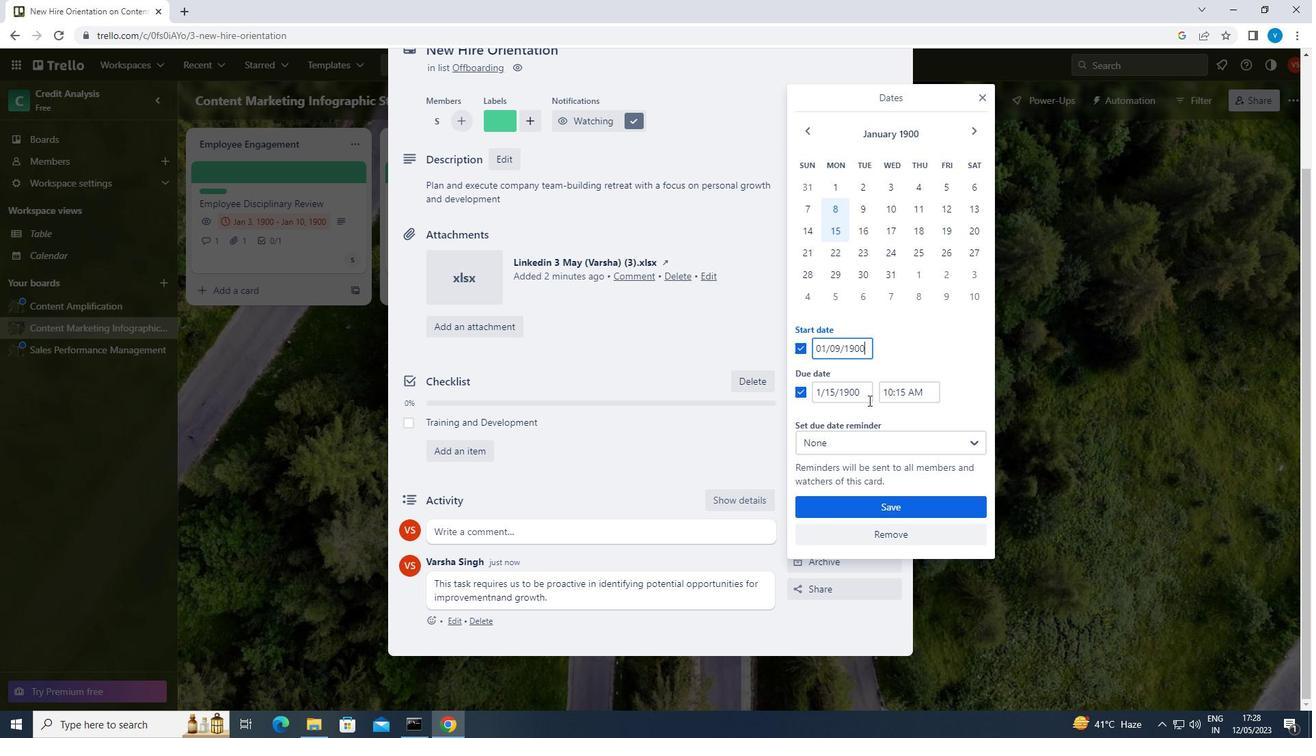 
Action: Mouse pressed left at (870, 391)
Screenshot: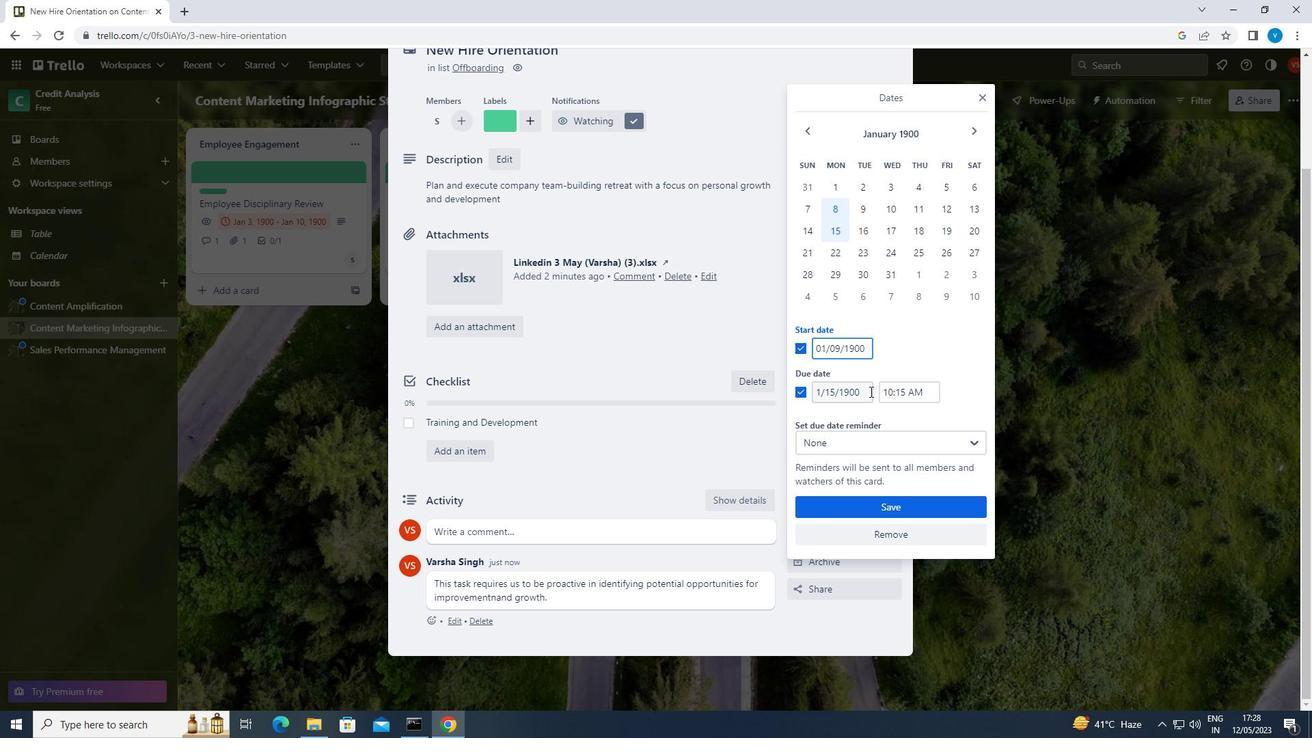 
Action: Mouse moved to (870, 391)
Screenshot: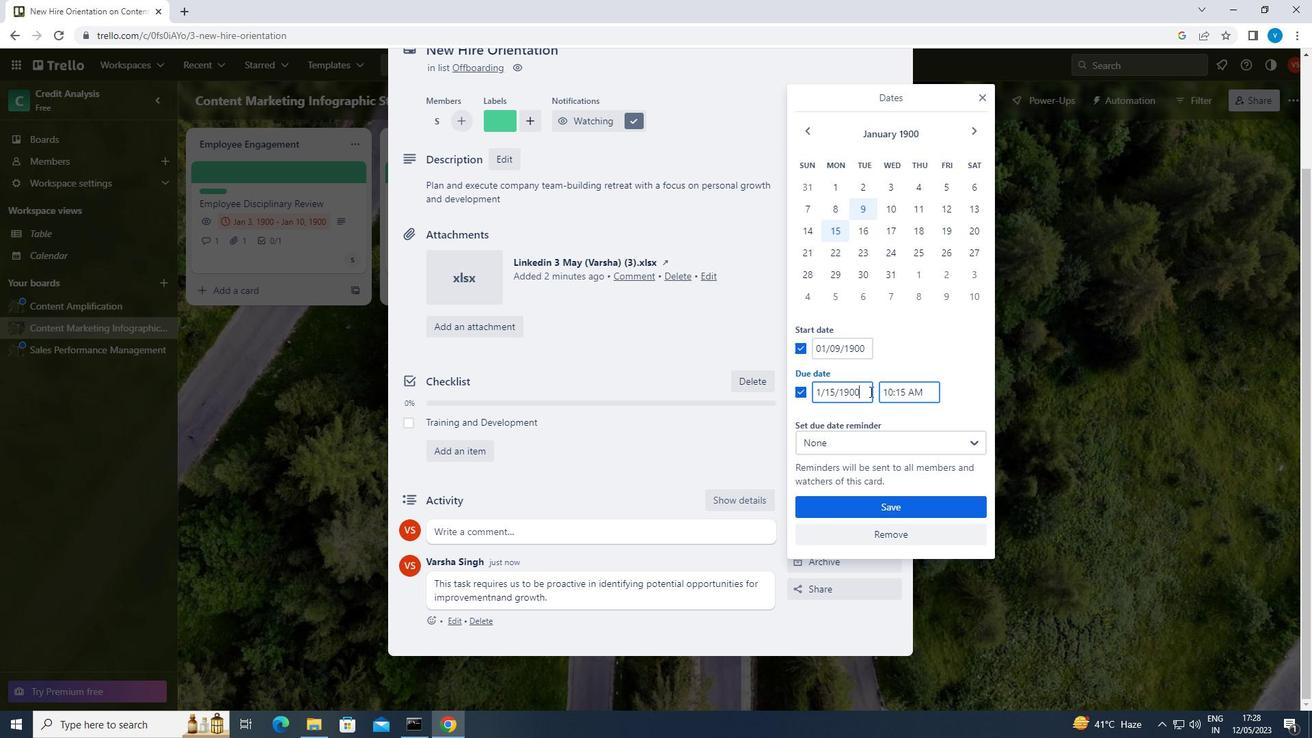 
Action: Key pressed <Key.backspace><Key.backspace><Key.backspace><Key.backspace><Key.backspace><Key.backspace><Key.backspace><Key.backspace><Key.backspace><Key.backspace><Key.backspace><Key.backspace><Key.backspace><Key.backspace><Key.backspace><Key.backspace><Key.backspace>01/16/1900
Screenshot: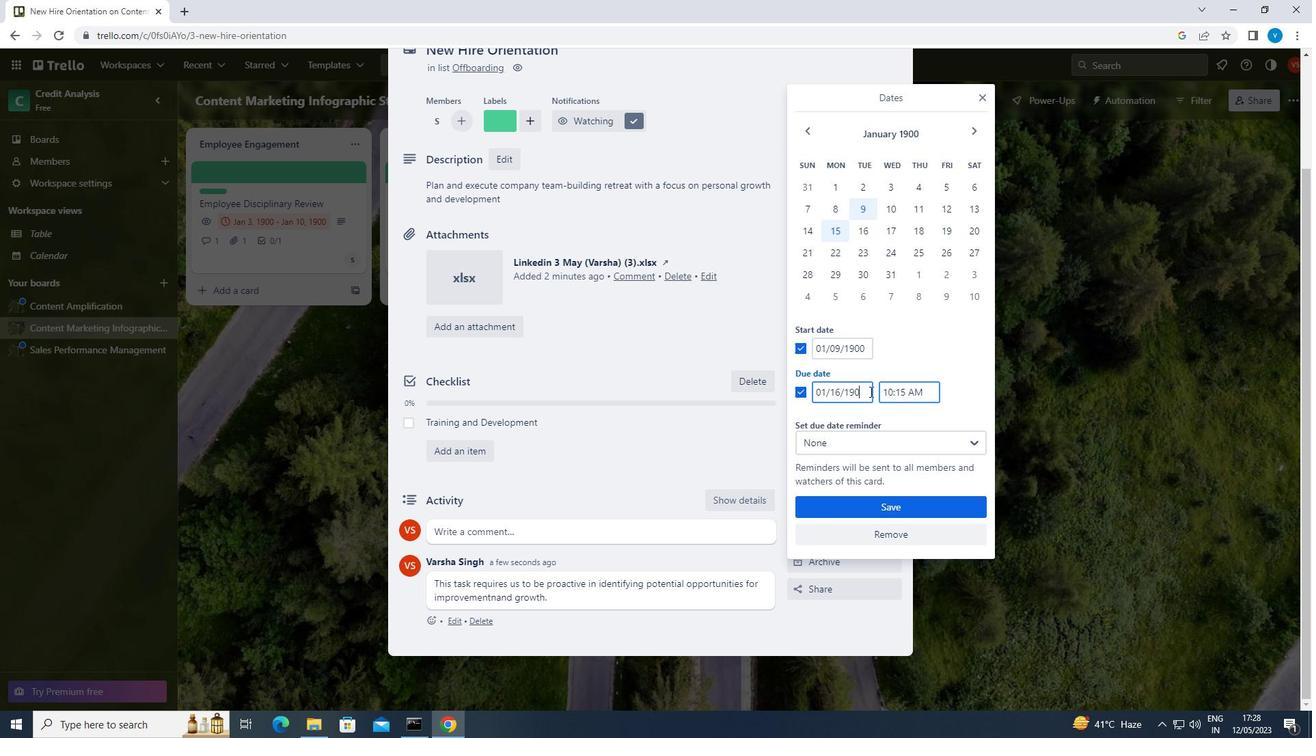 
Action: Mouse moved to (866, 514)
Screenshot: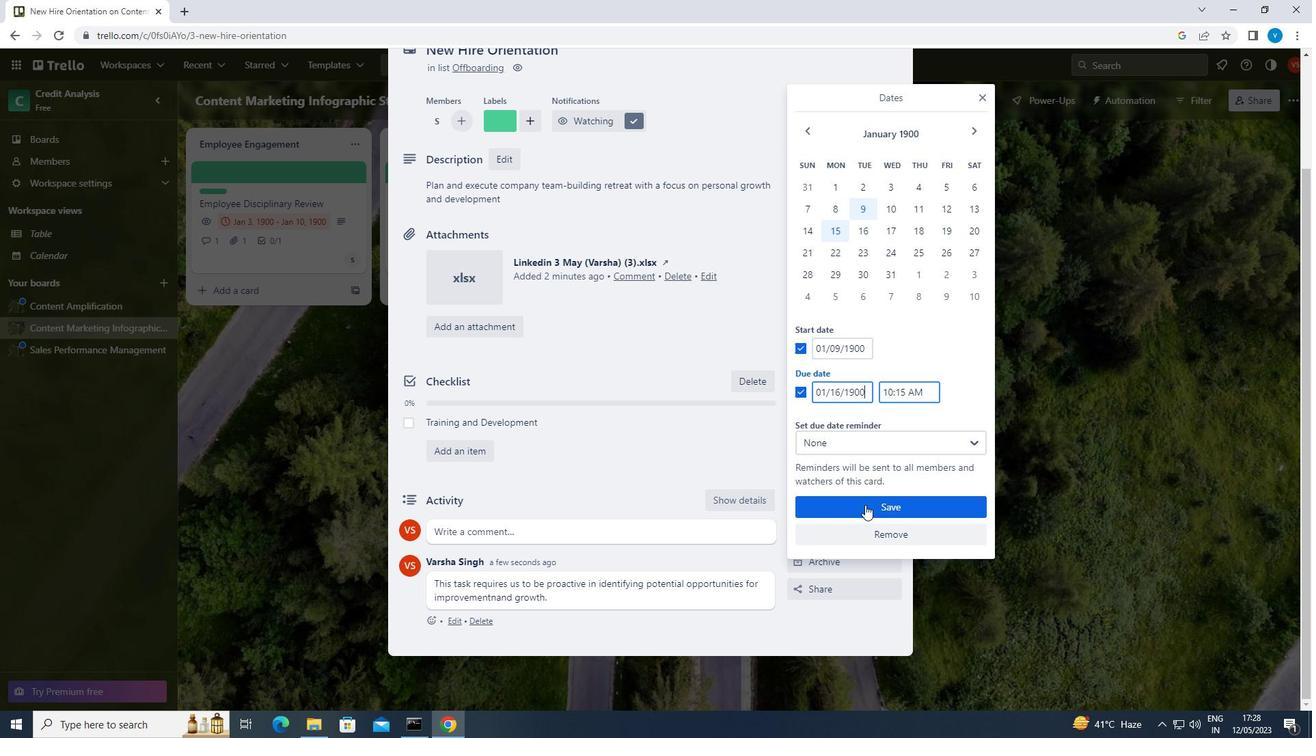 
Action: Mouse pressed left at (866, 514)
Screenshot: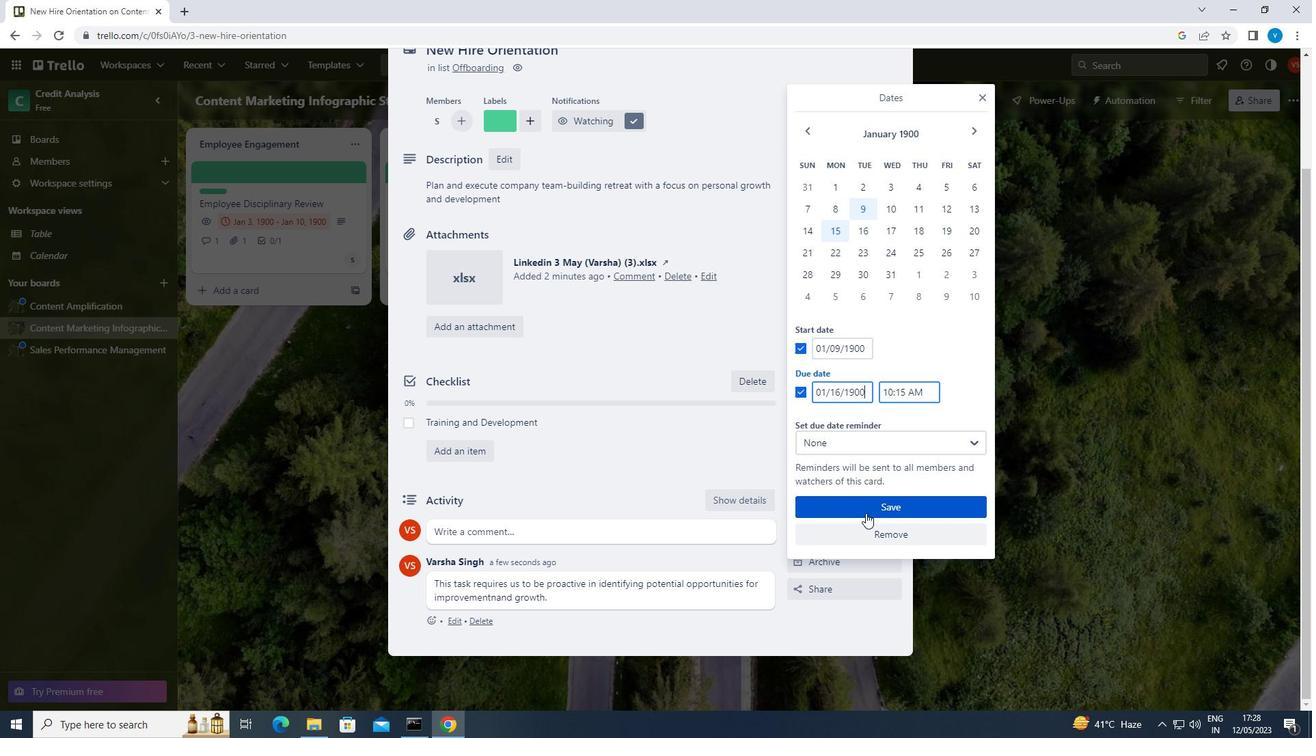 
